Task: Open Card Customer Referral Program in Board Business Model Scalability Analysis to Workspace Digital Analytics and add a team member Softage.2@softage.net, a label Green, a checklist Strategic Planning, an attachment from your google drive, a color Green and finally, add a card description 'Conduct team training session on leadership' and a comment 'We should be willing to adapt our approach to this task as needed, based on new information or changing circumstances.'. Add a start date 'Jan 06, 1900' with a due date 'Jan 13, 1900'
Action: Mouse moved to (321, 124)
Screenshot: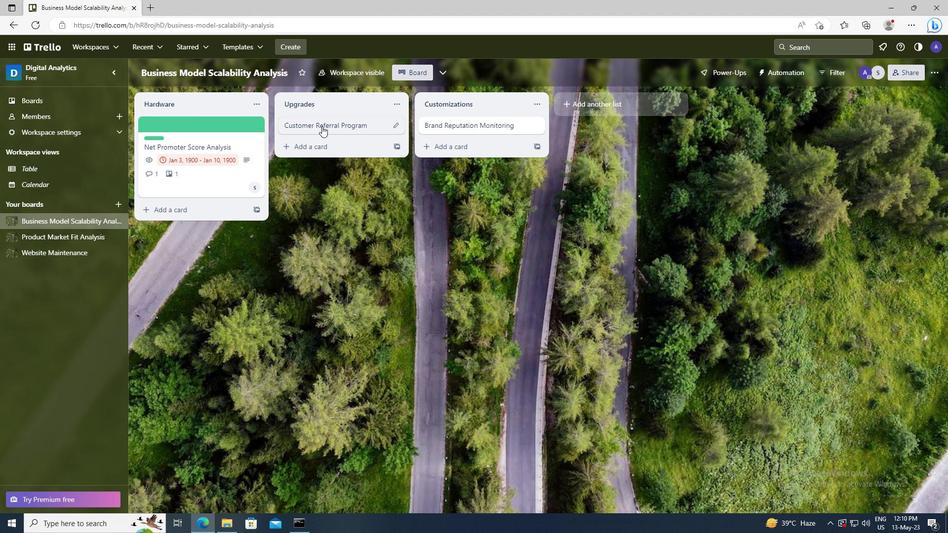 
Action: Mouse pressed left at (321, 124)
Screenshot: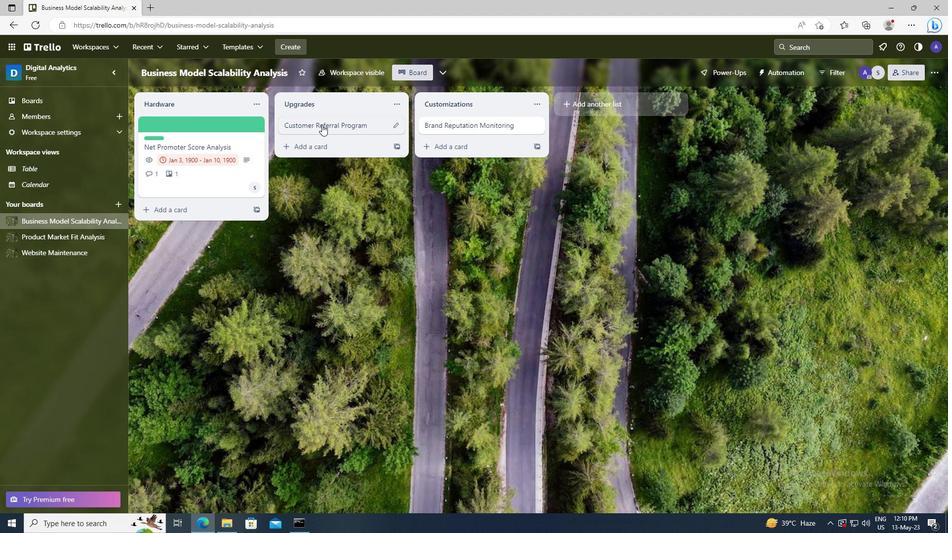
Action: Mouse moved to (578, 160)
Screenshot: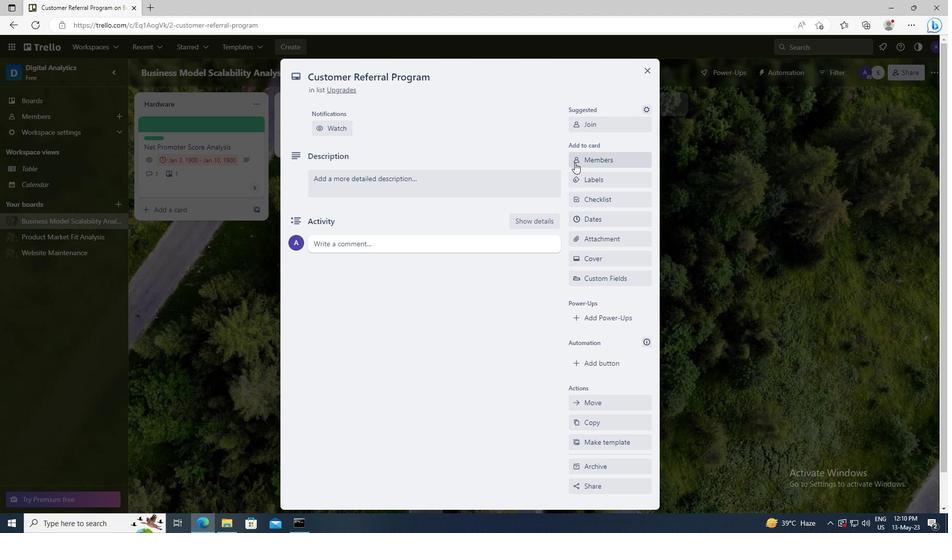 
Action: Mouse pressed left at (578, 160)
Screenshot: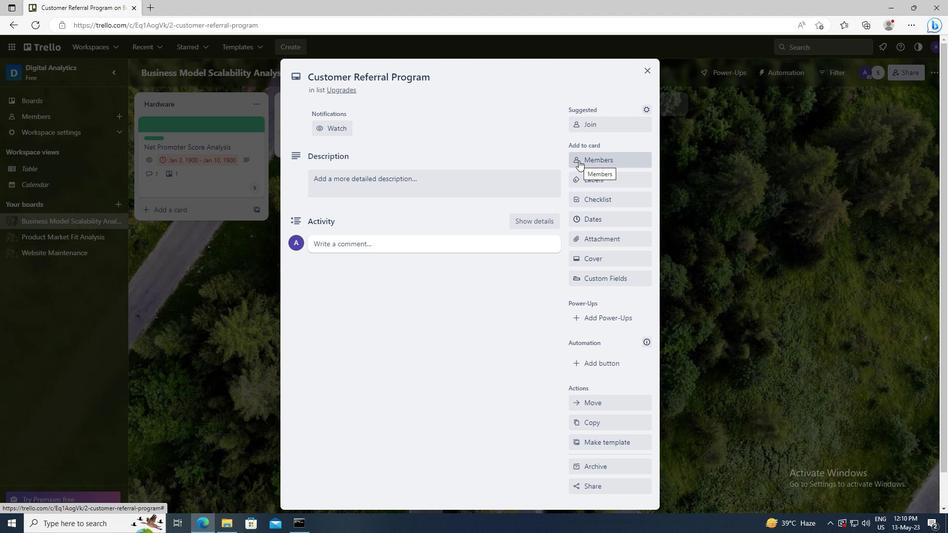 
Action: Mouse moved to (587, 209)
Screenshot: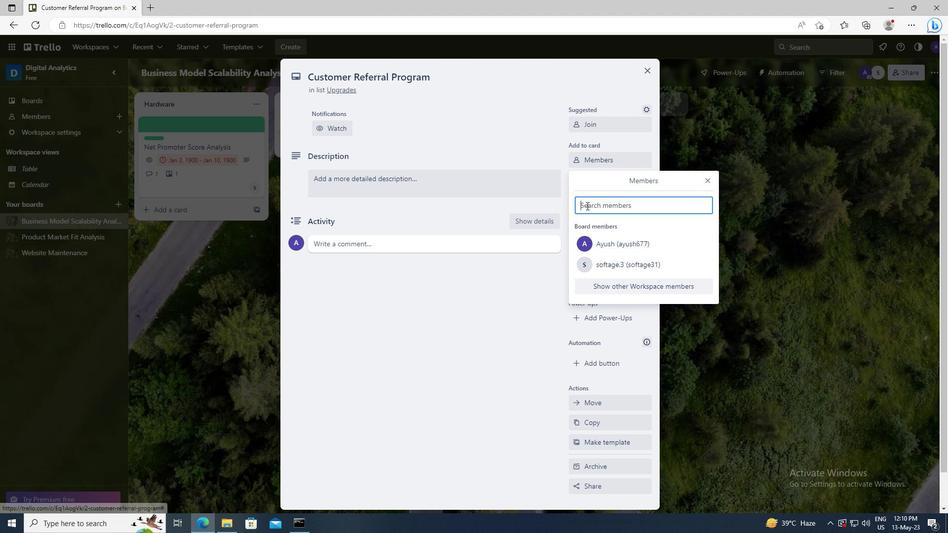 
Action: Mouse pressed left at (587, 209)
Screenshot: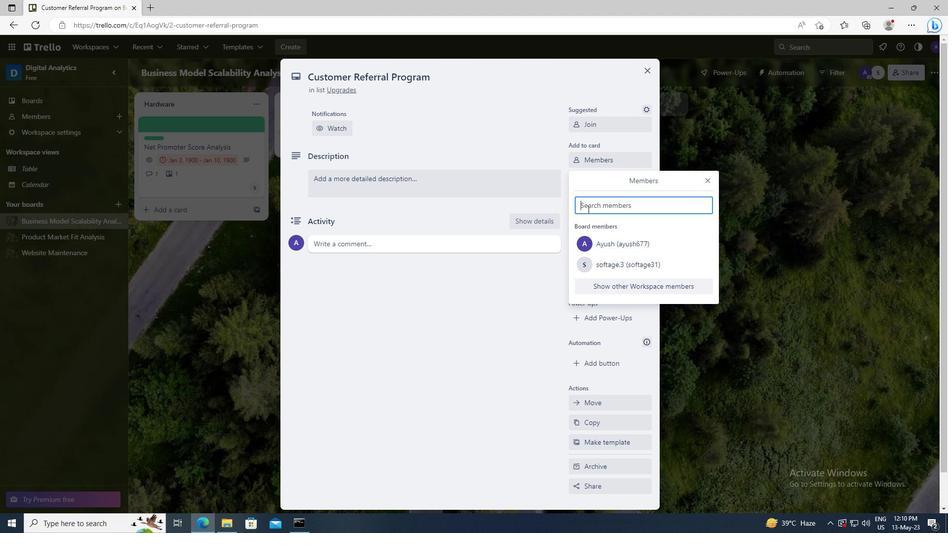 
Action: Key pressed <Key.shift>SOFTAGE.2
Screenshot: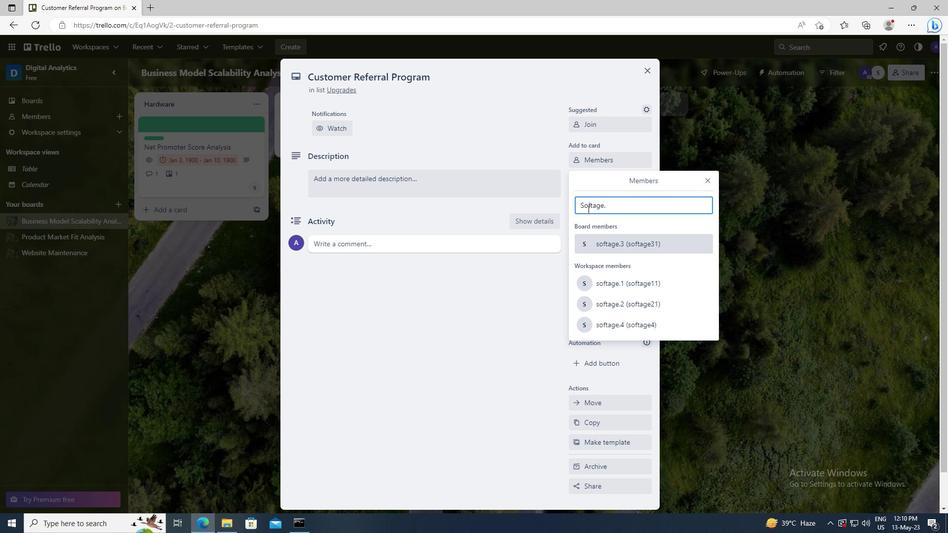 
Action: Mouse moved to (599, 301)
Screenshot: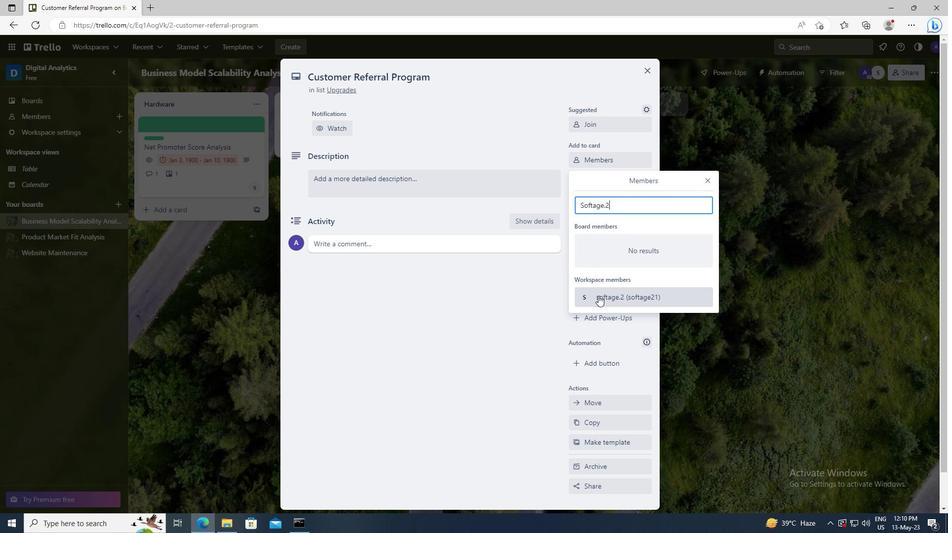 
Action: Mouse pressed left at (599, 301)
Screenshot: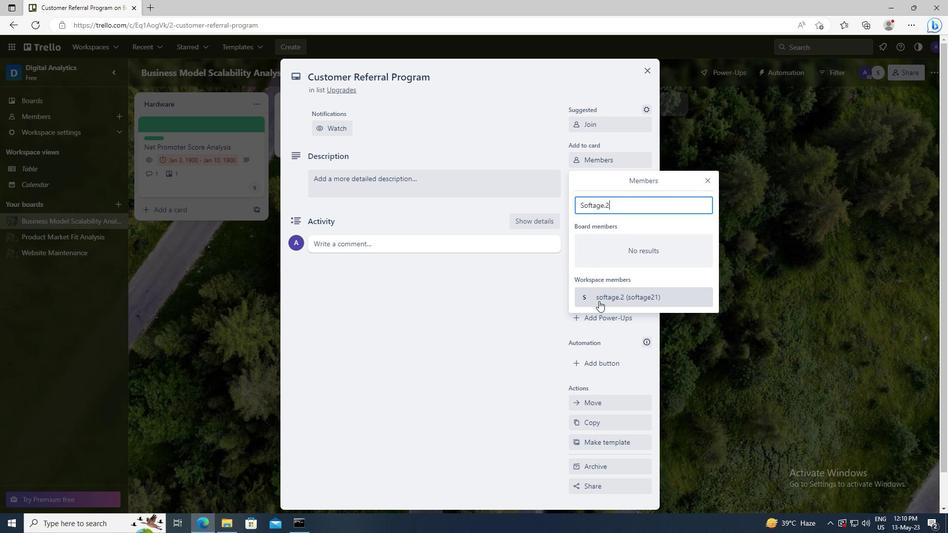 
Action: Mouse moved to (708, 180)
Screenshot: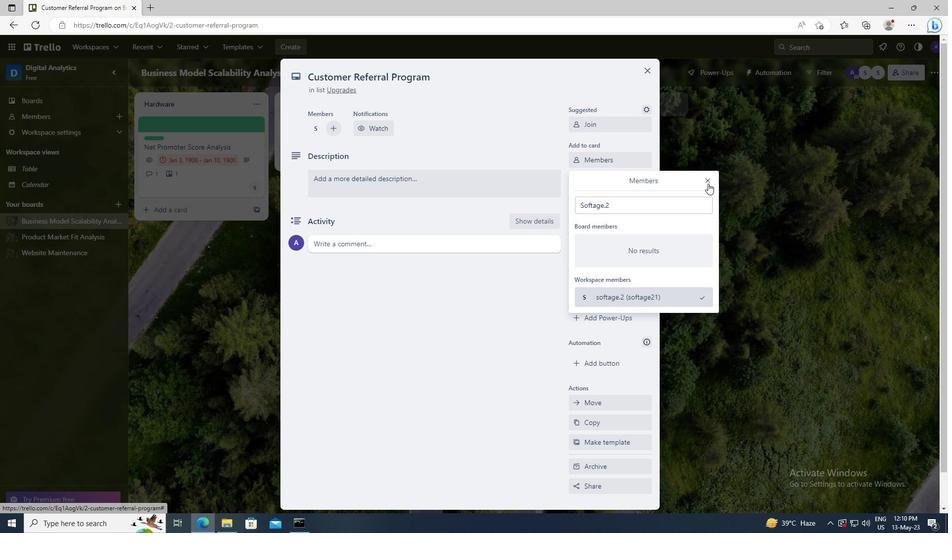 
Action: Mouse pressed left at (708, 180)
Screenshot: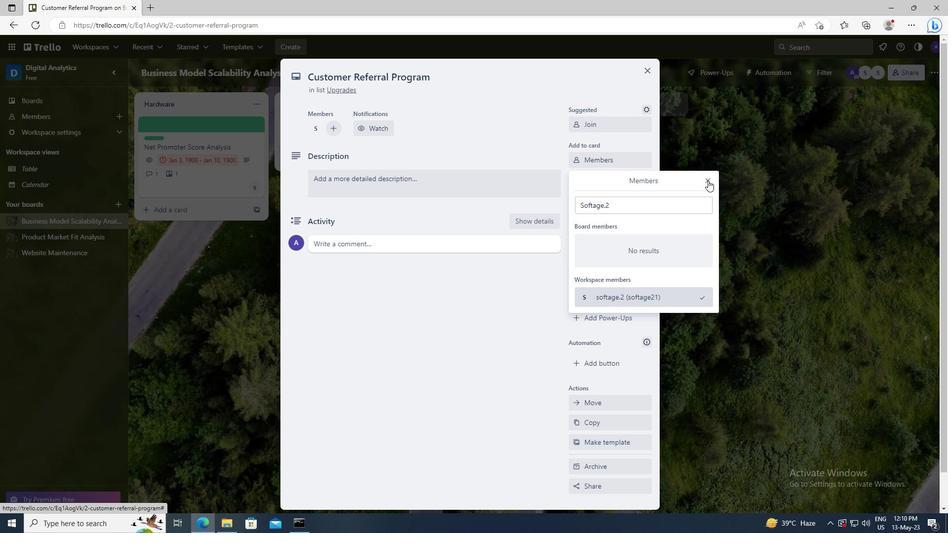 
Action: Mouse moved to (611, 180)
Screenshot: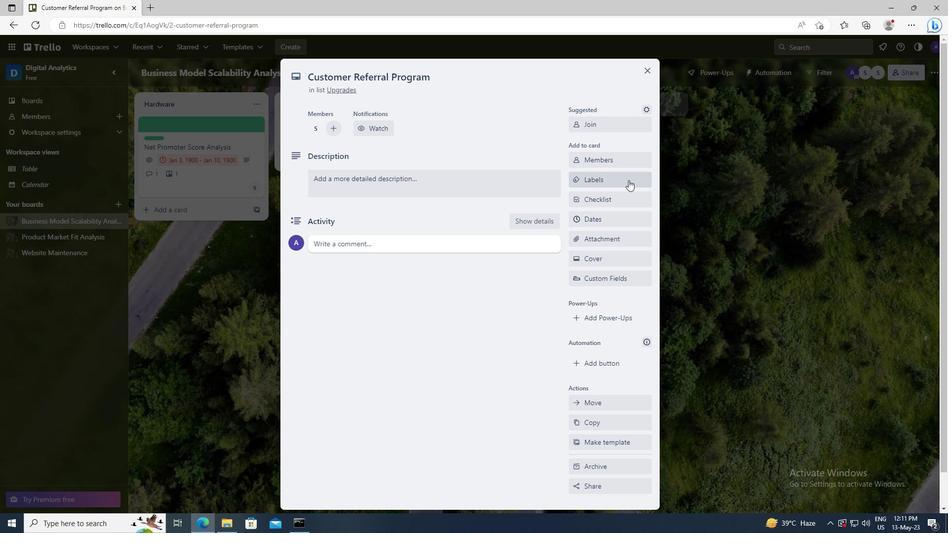 
Action: Mouse pressed left at (611, 180)
Screenshot: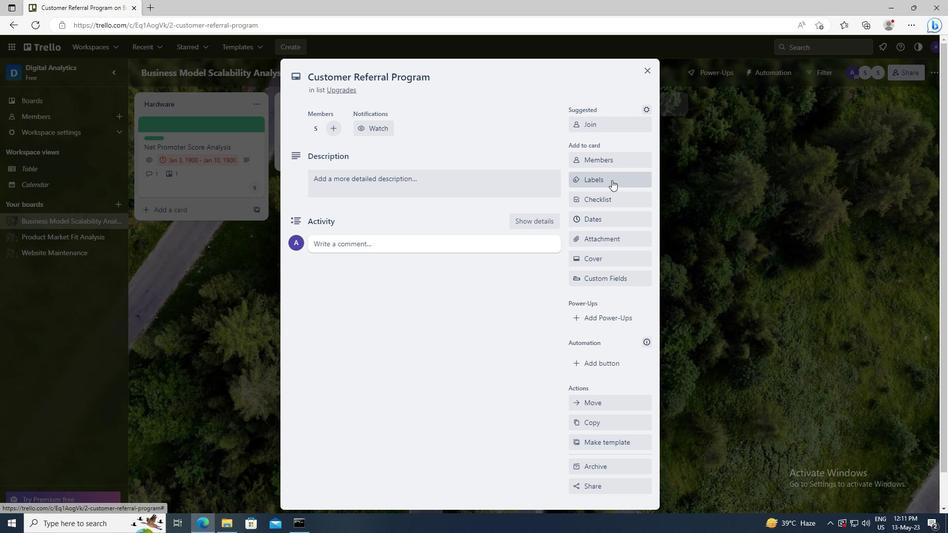 
Action: Mouse moved to (636, 373)
Screenshot: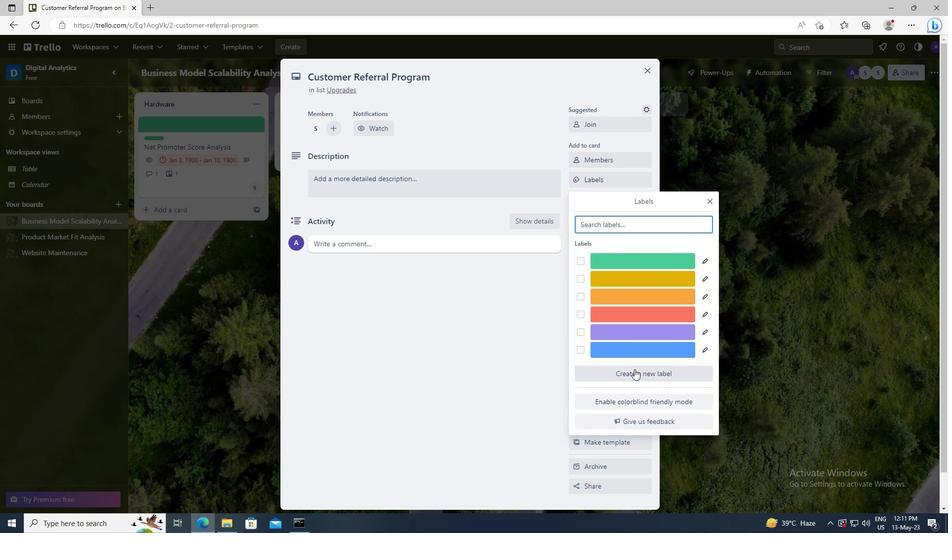 
Action: Mouse pressed left at (636, 373)
Screenshot: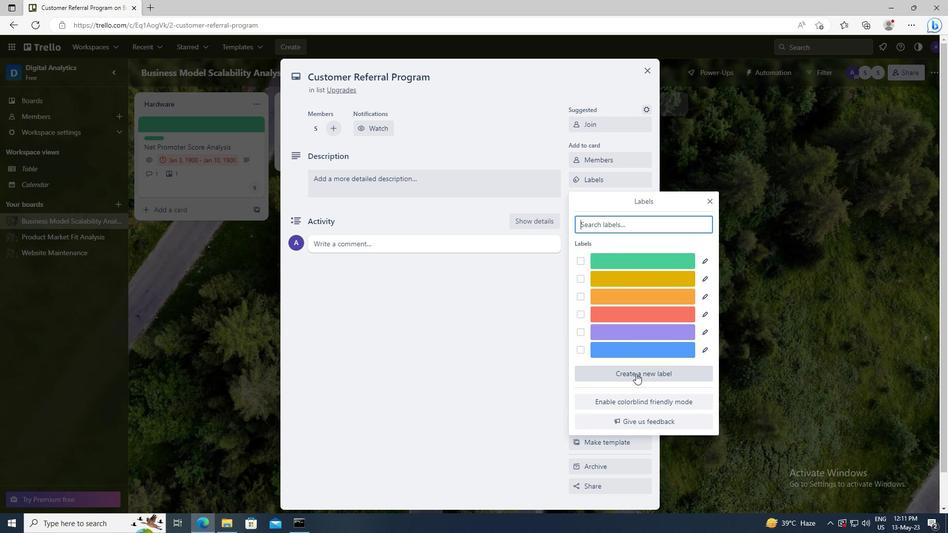 
Action: Mouse moved to (586, 341)
Screenshot: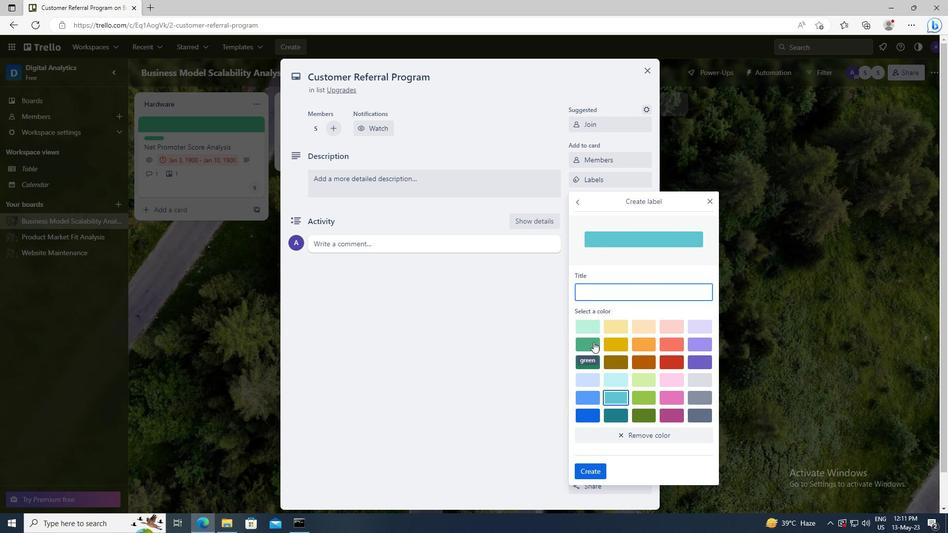 
Action: Mouse pressed left at (586, 341)
Screenshot: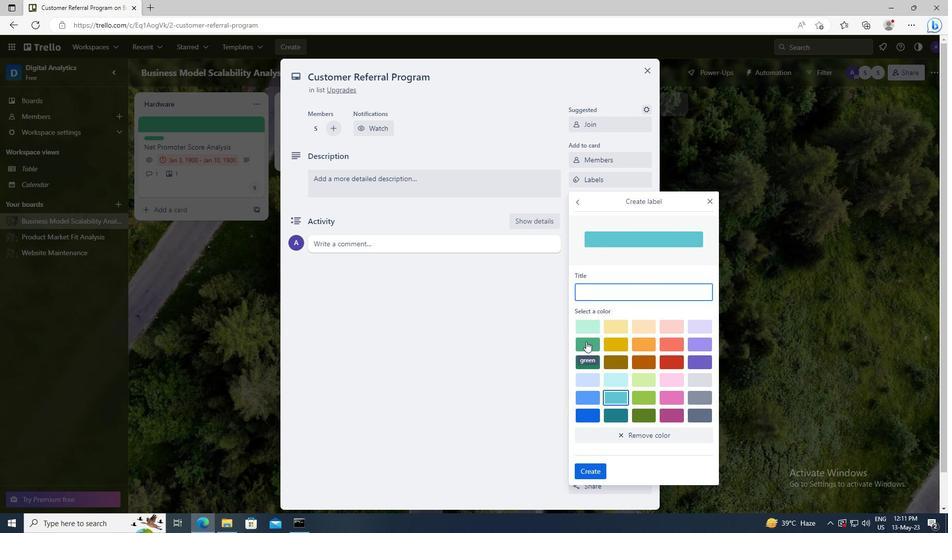 
Action: Mouse moved to (591, 469)
Screenshot: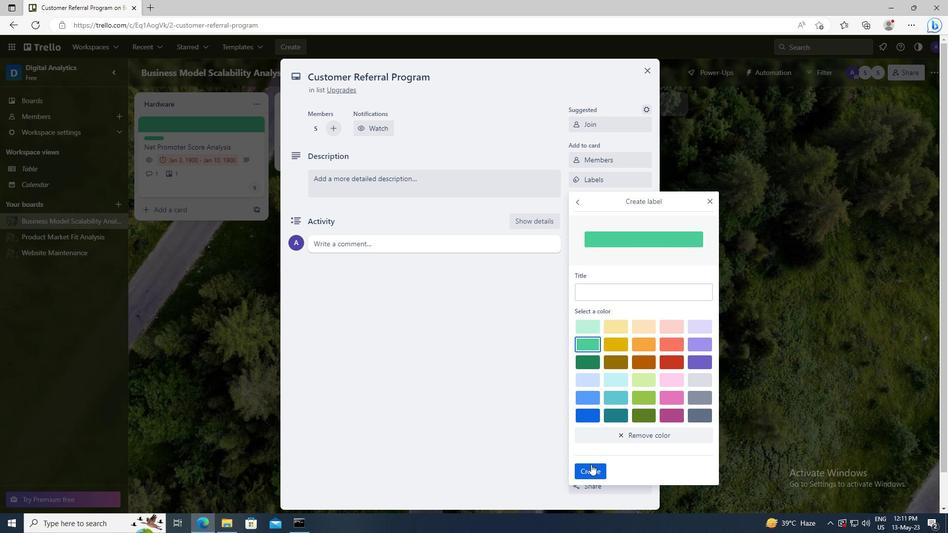 
Action: Mouse pressed left at (591, 469)
Screenshot: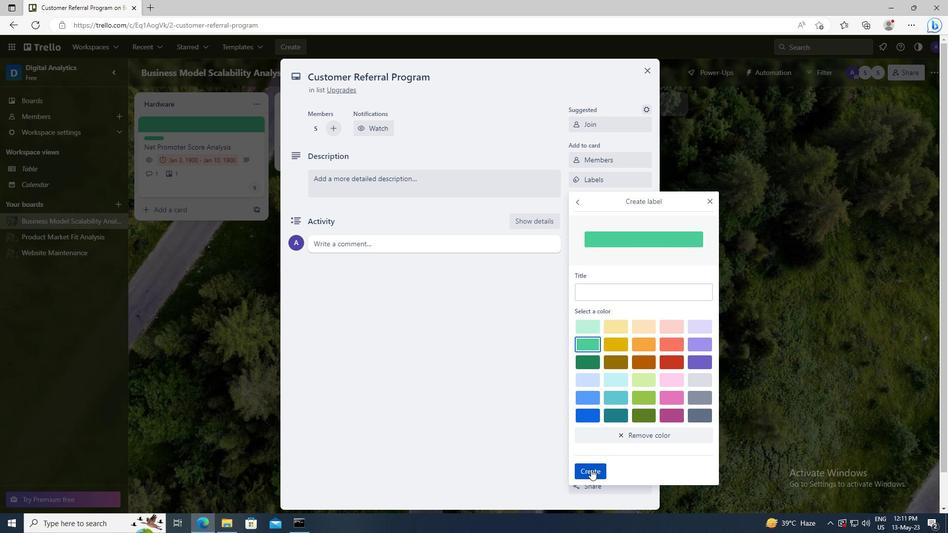 
Action: Mouse moved to (710, 201)
Screenshot: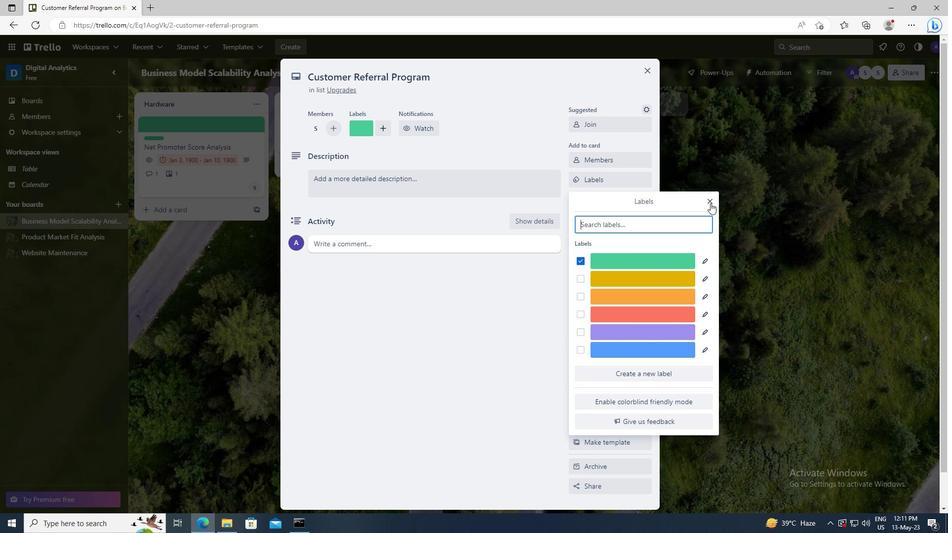 
Action: Mouse pressed left at (710, 201)
Screenshot: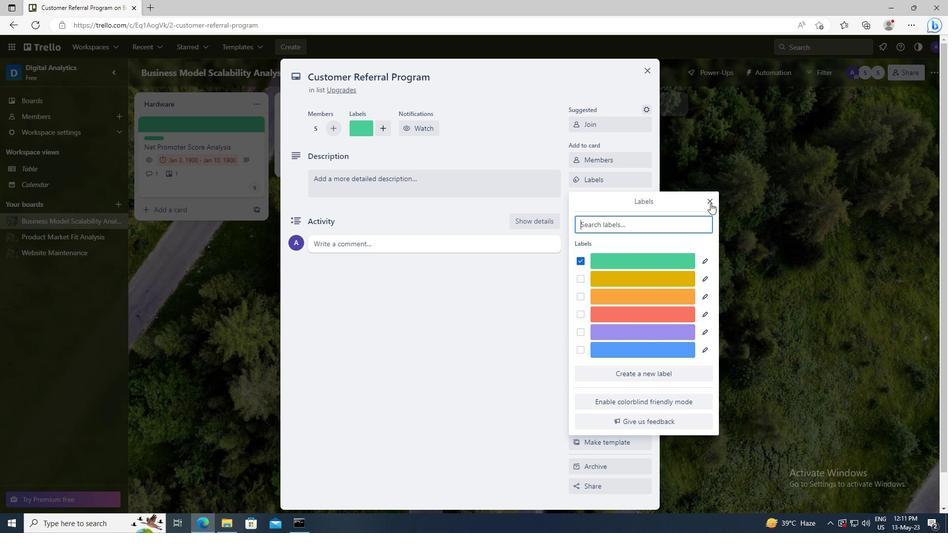 
Action: Mouse moved to (620, 201)
Screenshot: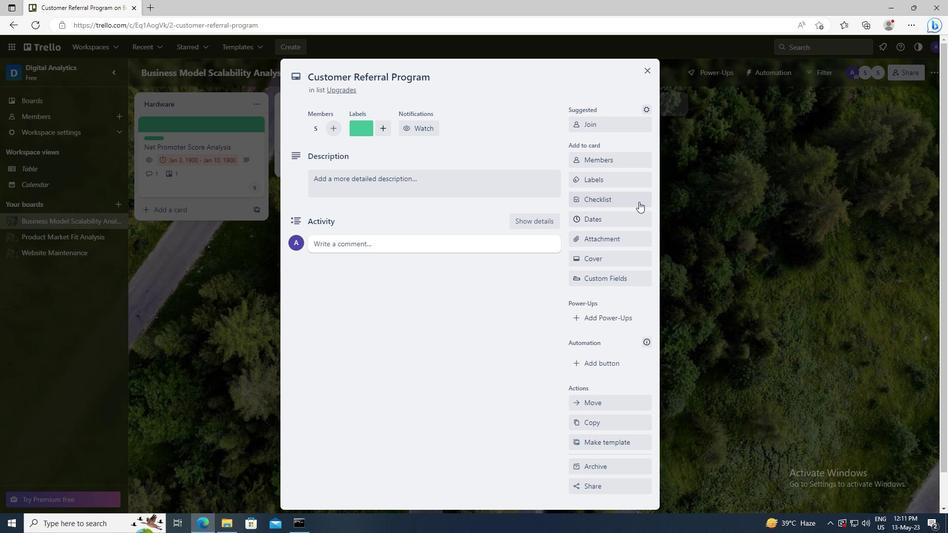 
Action: Mouse pressed left at (620, 201)
Screenshot: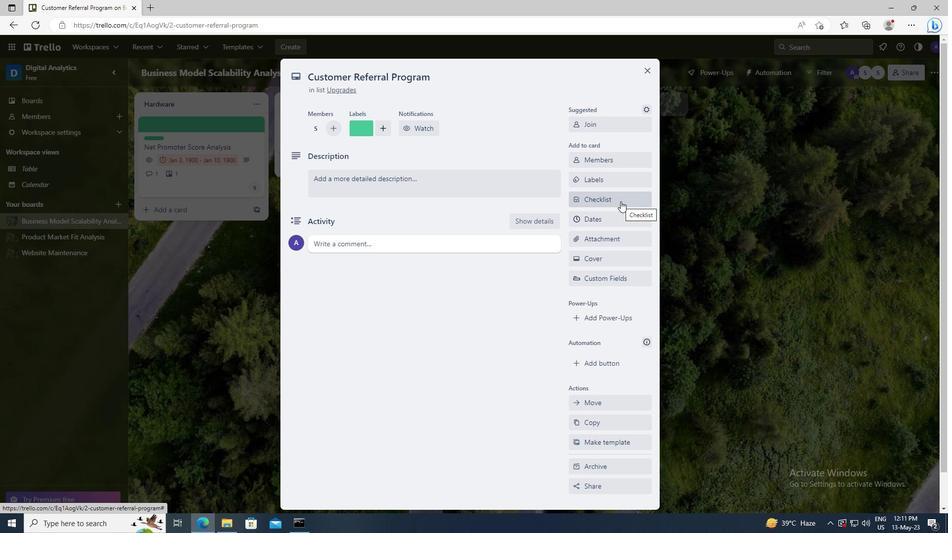 
Action: Key pressed <Key.shift>STRATEGIC<Key.space><Key.shift>PLANNING
Screenshot: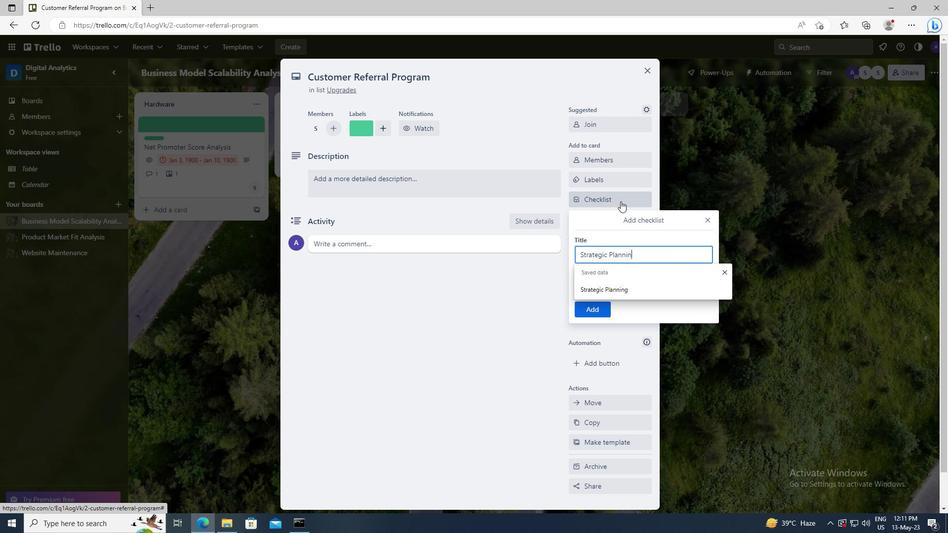 
Action: Mouse moved to (594, 311)
Screenshot: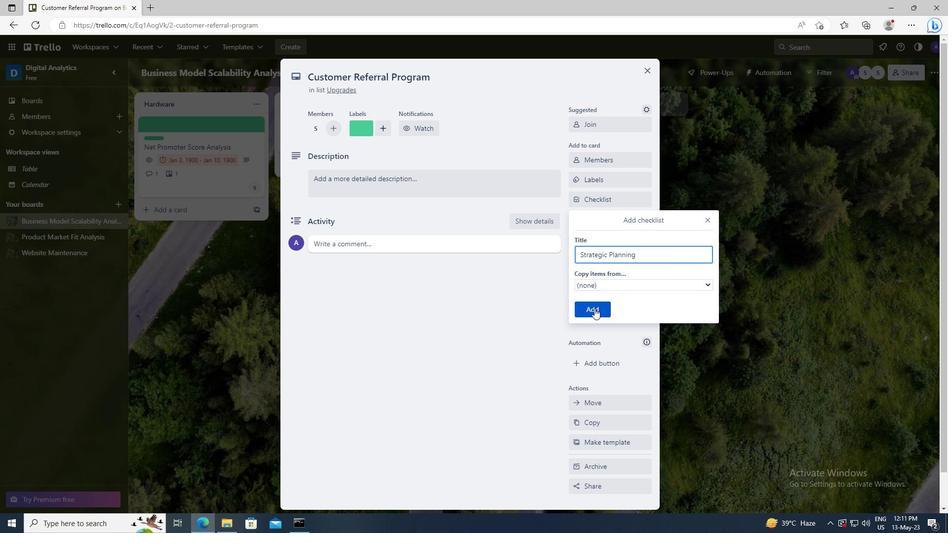 
Action: Mouse pressed left at (594, 311)
Screenshot: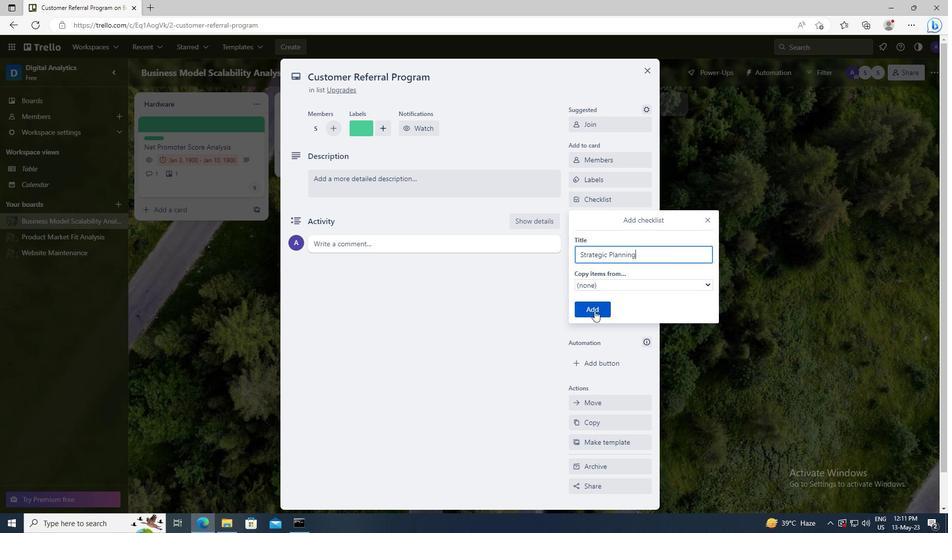 
Action: Mouse moved to (603, 242)
Screenshot: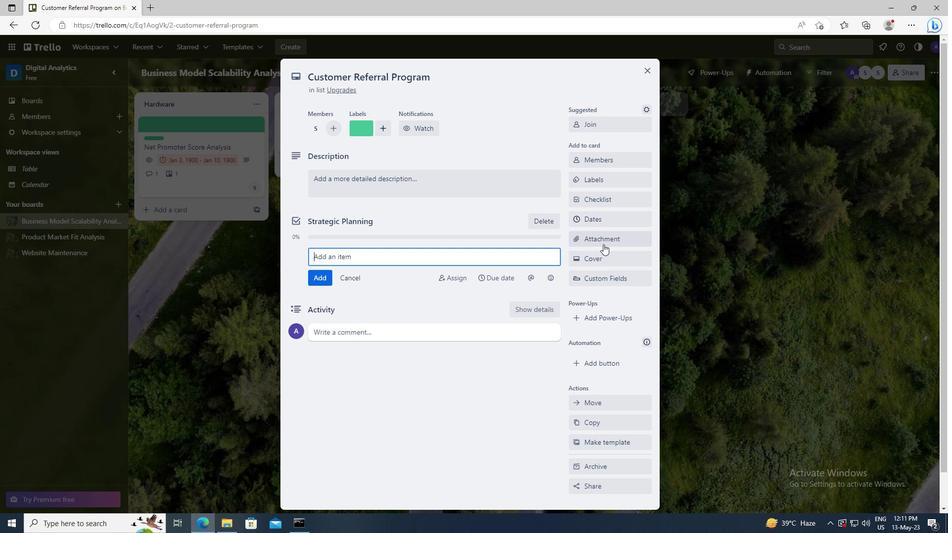 
Action: Mouse pressed left at (603, 242)
Screenshot: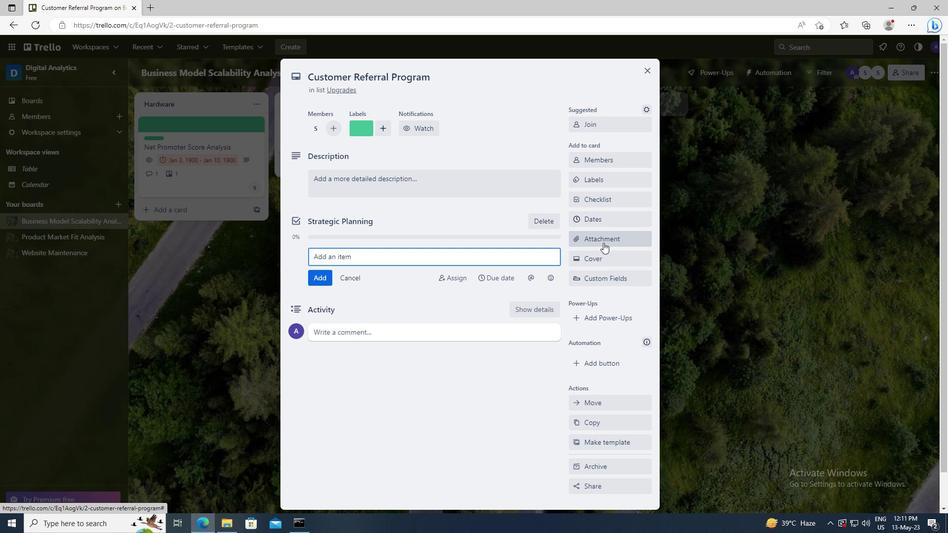 
Action: Mouse moved to (599, 312)
Screenshot: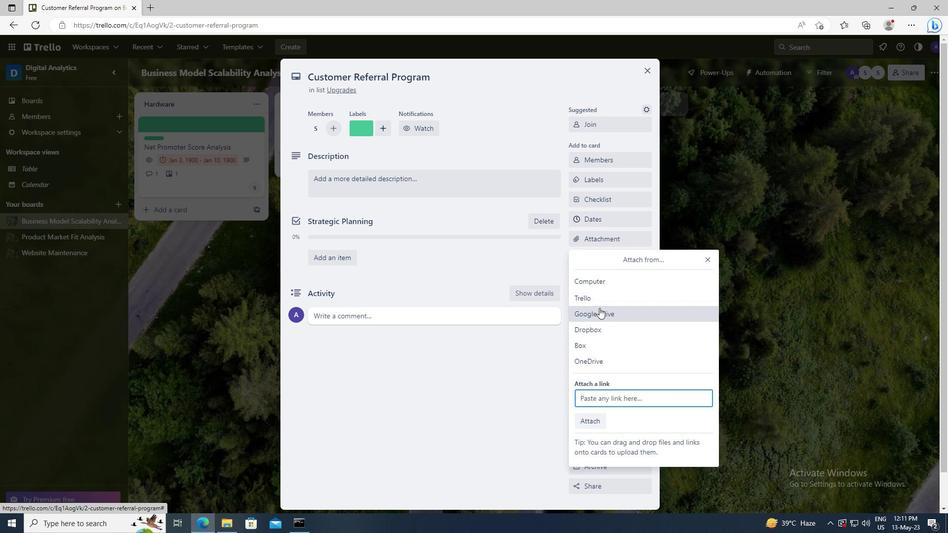 
Action: Mouse pressed left at (599, 312)
Screenshot: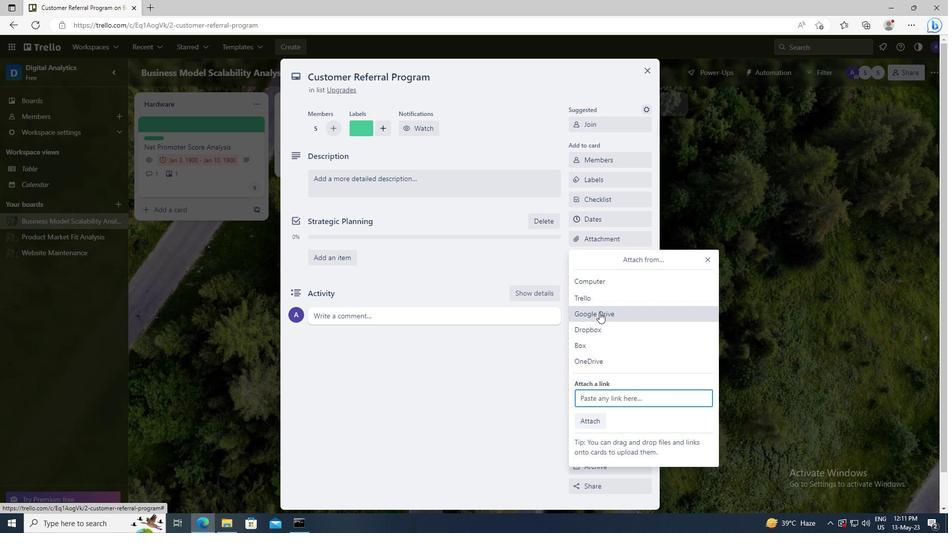 
Action: Mouse moved to (266, 271)
Screenshot: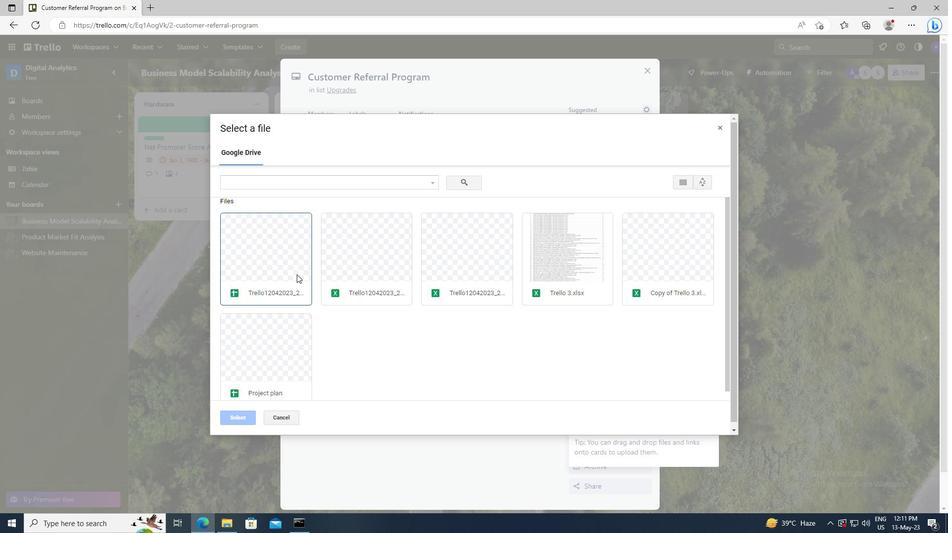 
Action: Mouse pressed left at (266, 271)
Screenshot: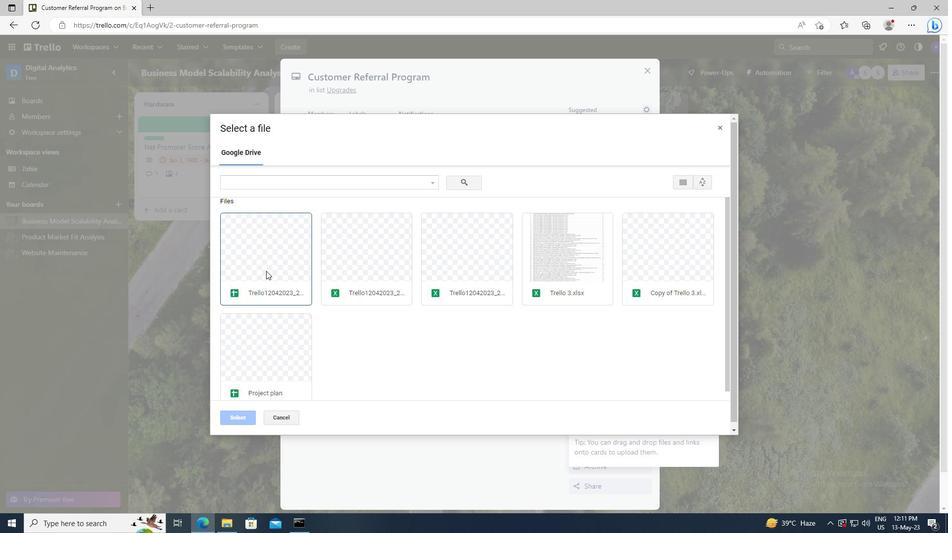 
Action: Mouse moved to (249, 421)
Screenshot: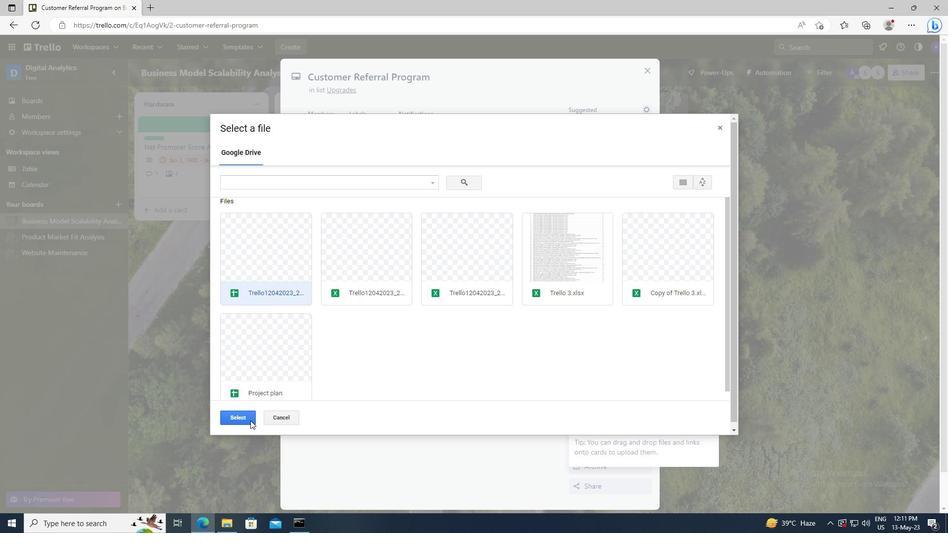 
Action: Mouse pressed left at (249, 421)
Screenshot: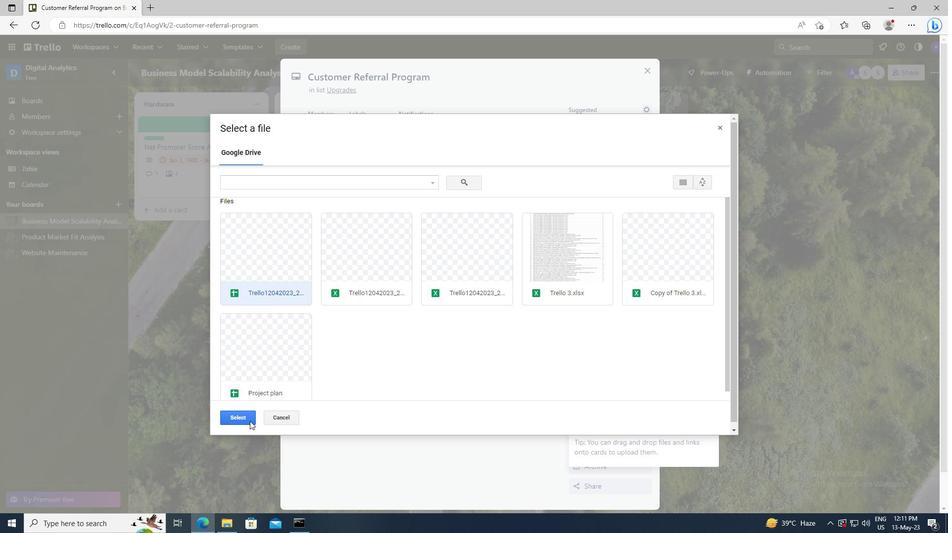 
Action: Mouse moved to (601, 262)
Screenshot: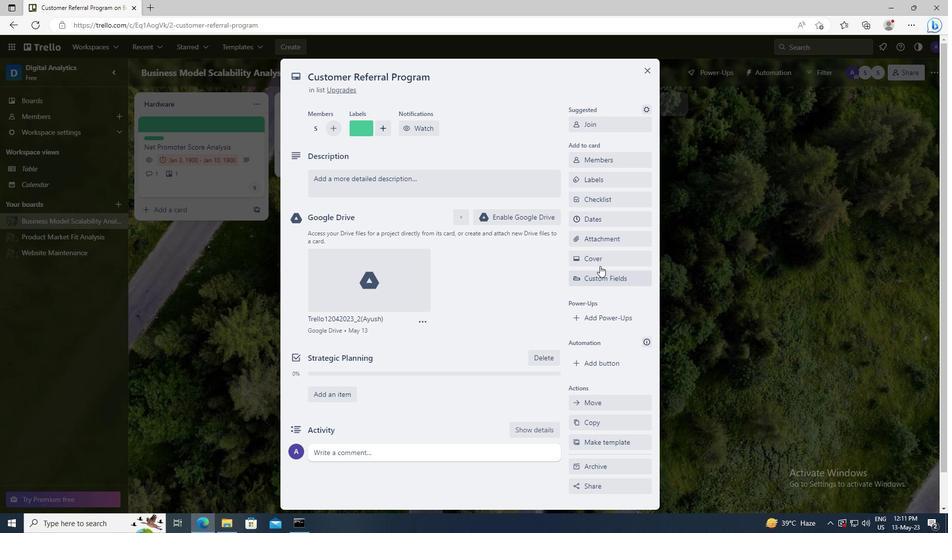
Action: Mouse pressed left at (601, 262)
Screenshot: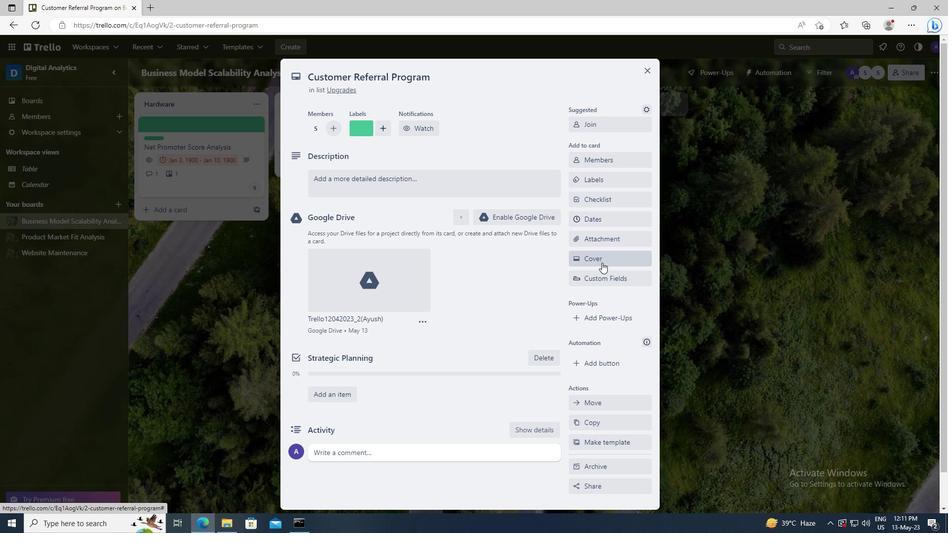 
Action: Mouse moved to (588, 314)
Screenshot: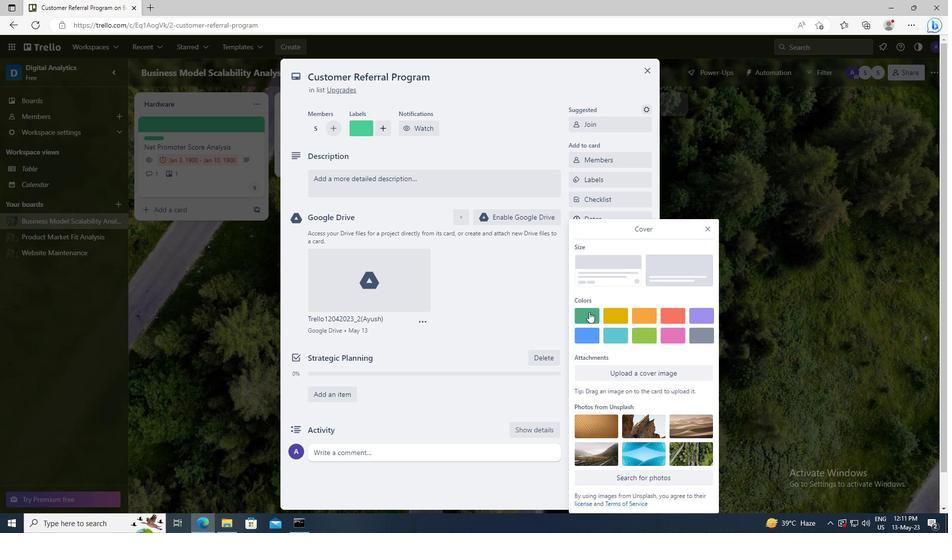 
Action: Mouse pressed left at (588, 314)
Screenshot: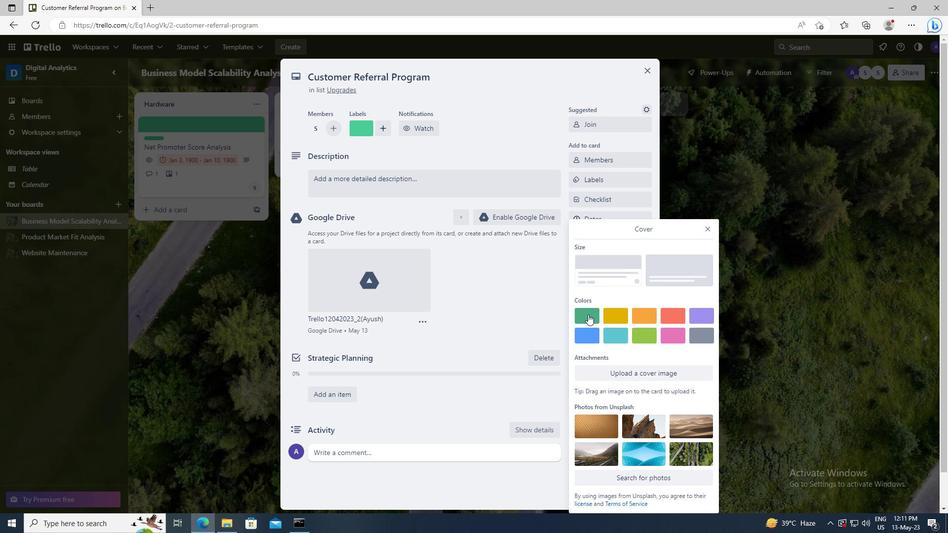 
Action: Mouse moved to (707, 210)
Screenshot: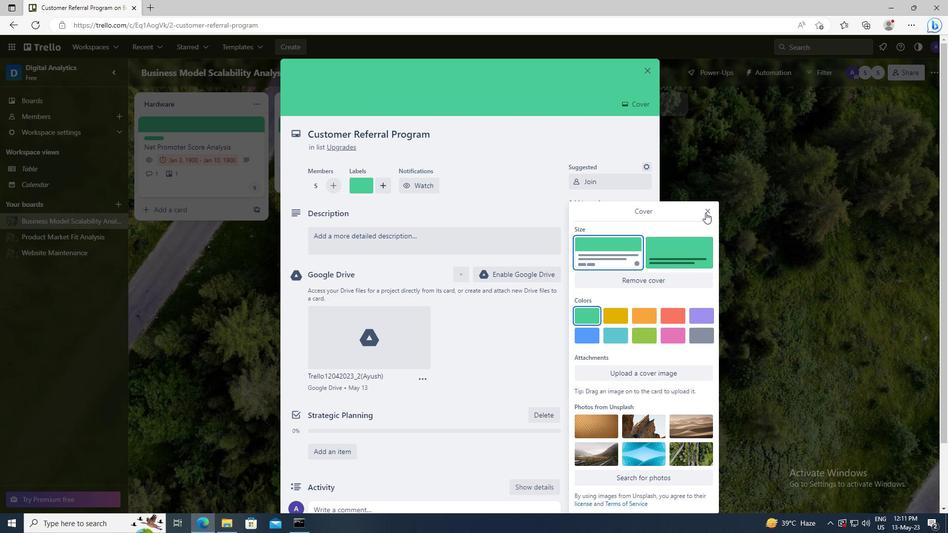 
Action: Mouse pressed left at (707, 210)
Screenshot: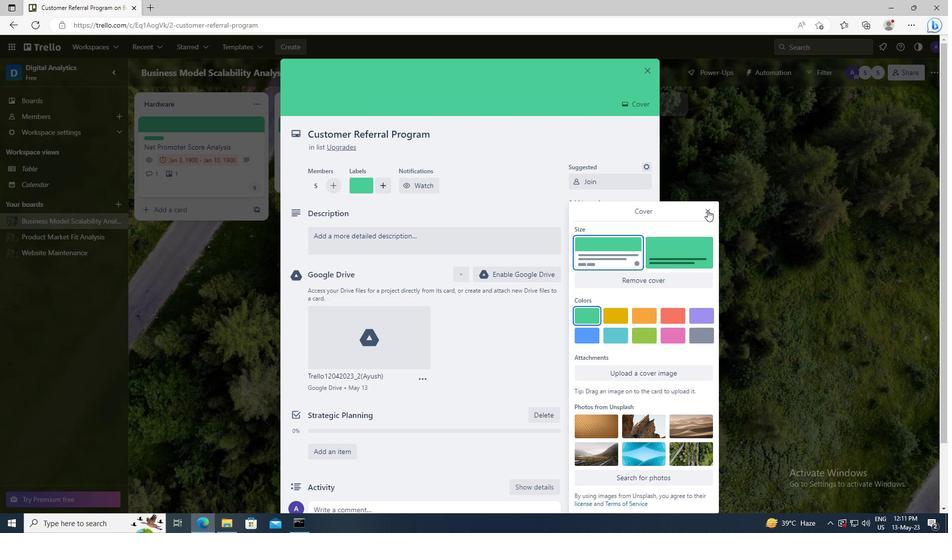 
Action: Mouse moved to (444, 240)
Screenshot: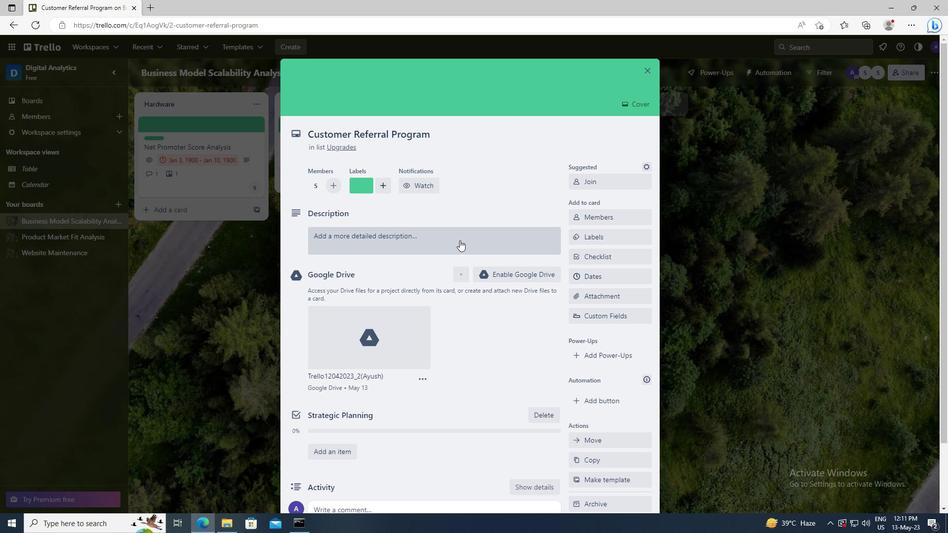 
Action: Mouse pressed left at (444, 240)
Screenshot: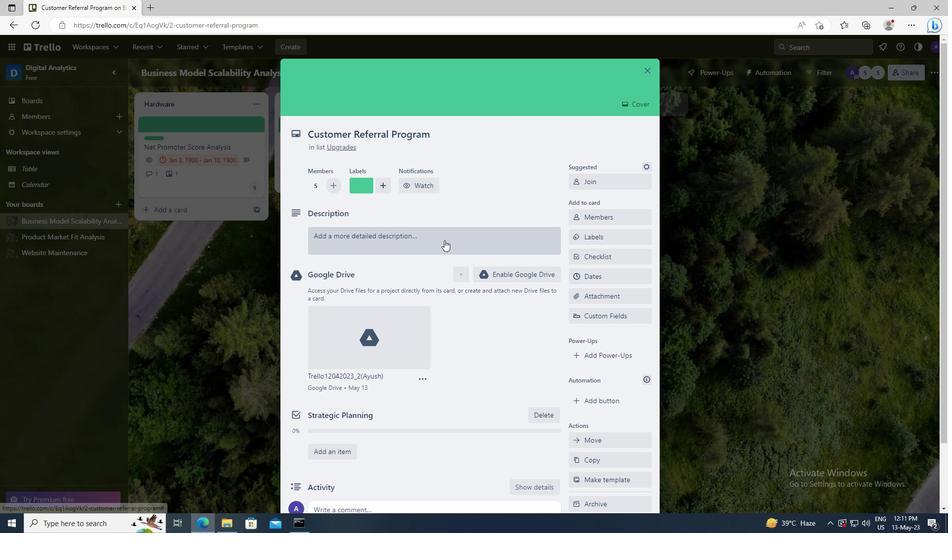 
Action: Key pressed <Key.shift>CONDUCT<Key.space>TEAM<Key.space>TRAINING<Key.space>SESSION<Key.space>ON<Key.space>LEADERSHIP
Screenshot: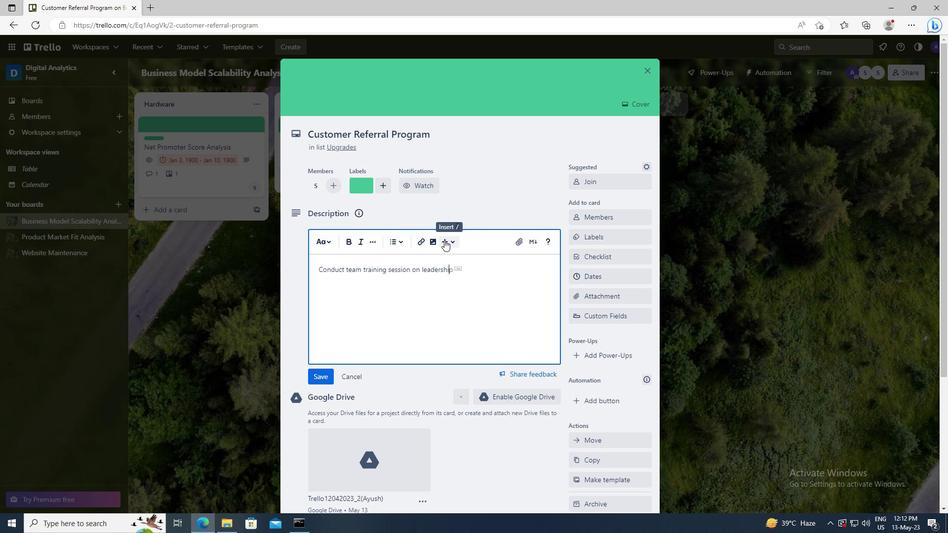 
Action: Mouse scrolled (444, 240) with delta (0, 0)
Screenshot: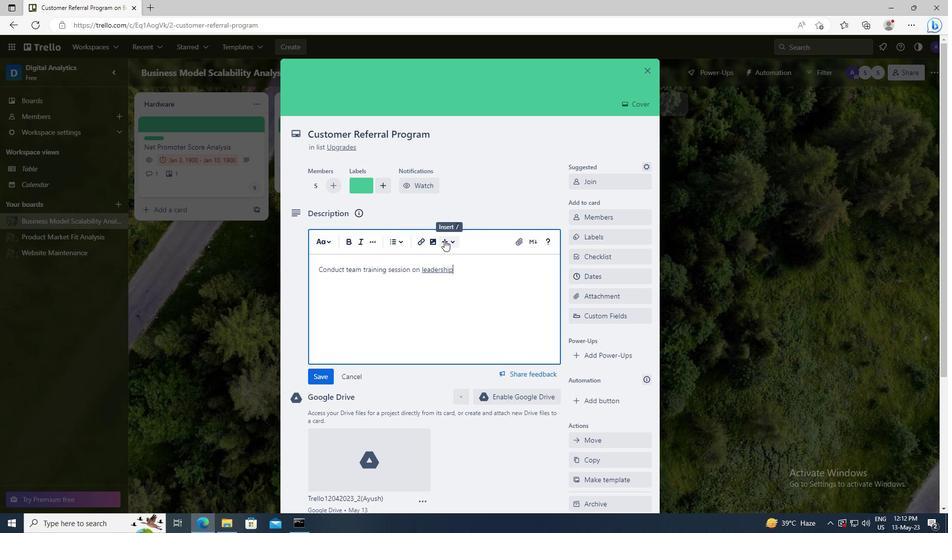 
Action: Mouse moved to (325, 304)
Screenshot: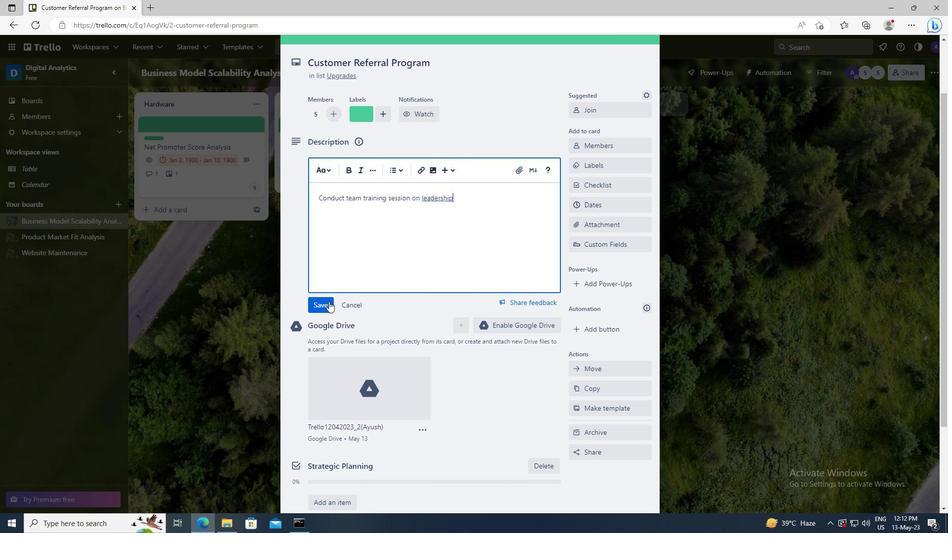 
Action: Mouse pressed left at (325, 304)
Screenshot: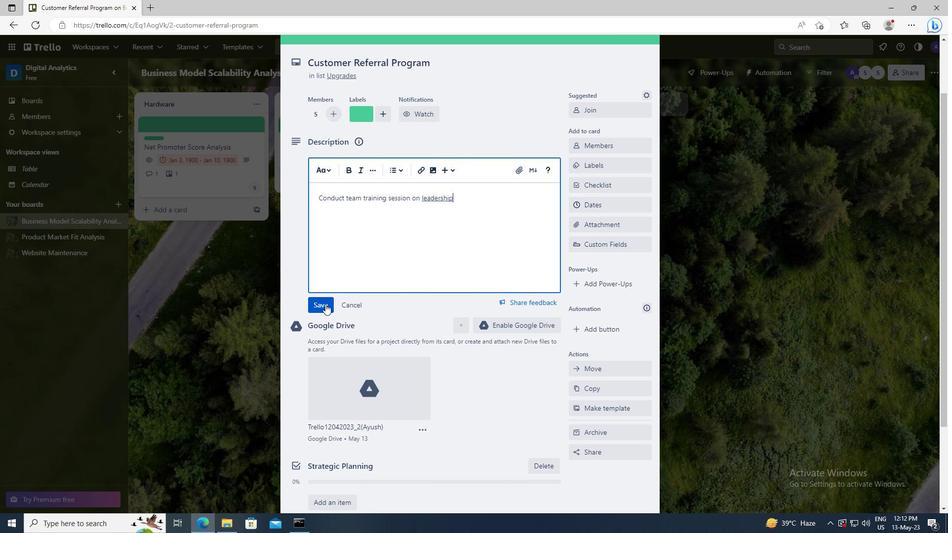 
Action: Mouse scrolled (325, 303) with delta (0, 0)
Screenshot: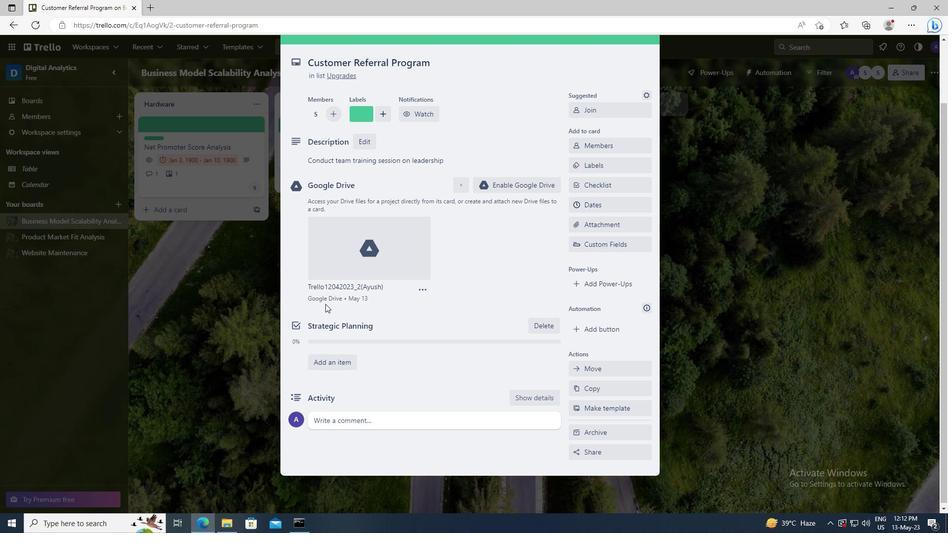 
Action: Mouse scrolled (325, 303) with delta (0, 0)
Screenshot: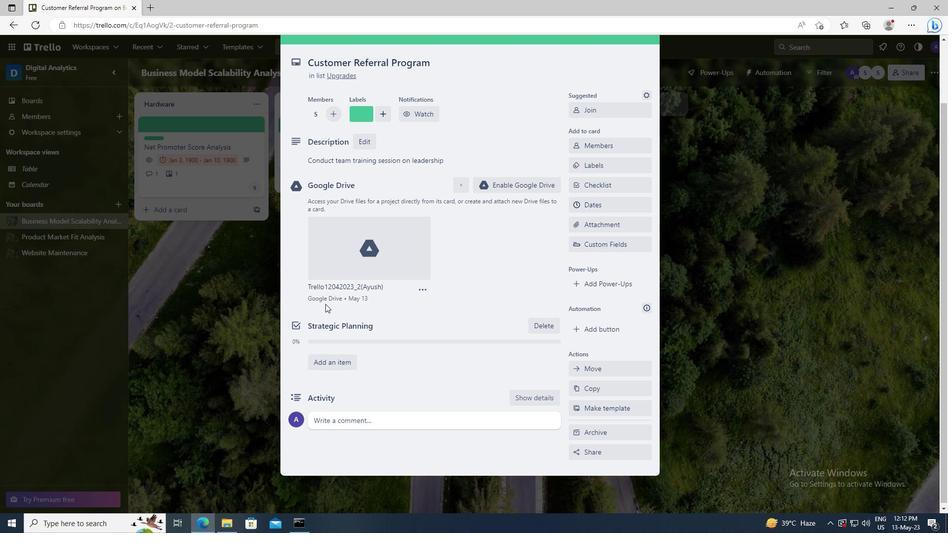 
Action: Mouse moved to (332, 417)
Screenshot: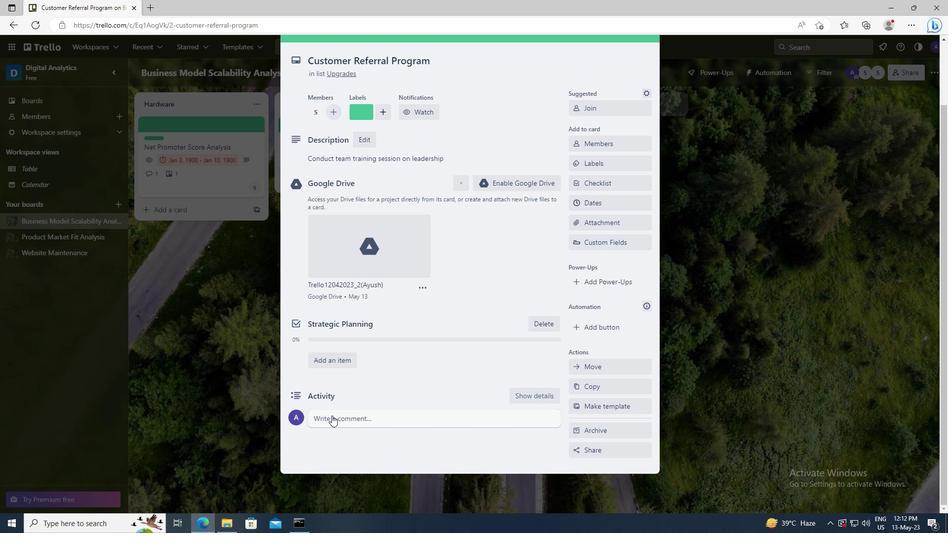 
Action: Mouse pressed left at (332, 417)
Screenshot: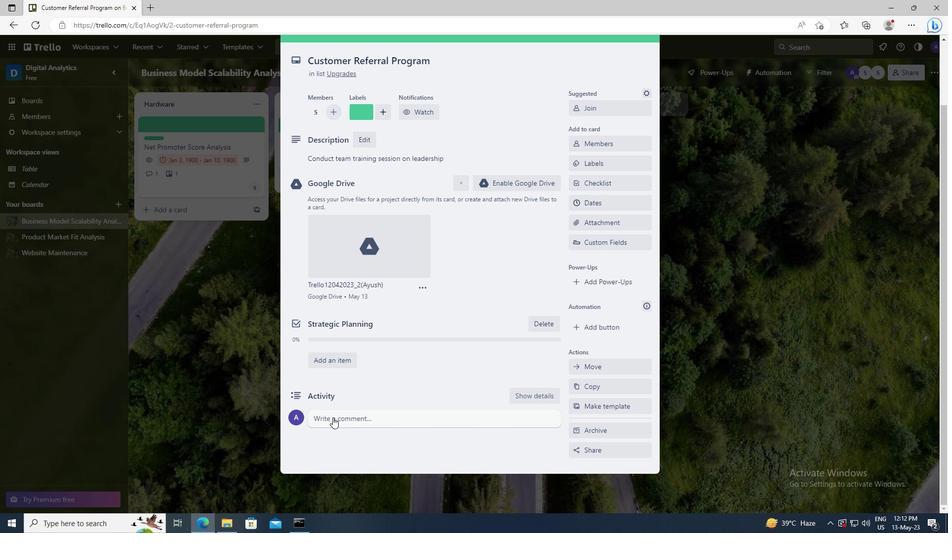 
Action: Key pressed <Key.shift>WE<Key.space>SHOULD<Key.space>BE<Key.space>WILLING<Key.space>TO<Key.space>ADAPT<Key.space>OUR<Key.space>APPROACH<Key.space>TO<Key.space>THIS<Key.space>TASK<Key.space>AS<Key.space>NEEDED,<Key.space>BASED<Key.space>ON<Key.space>NEW<Key.space>INFORMATION<Key.space>OR<Key.space>CHANGING<Key.space>CIRCUMSTANCES.
Screenshot: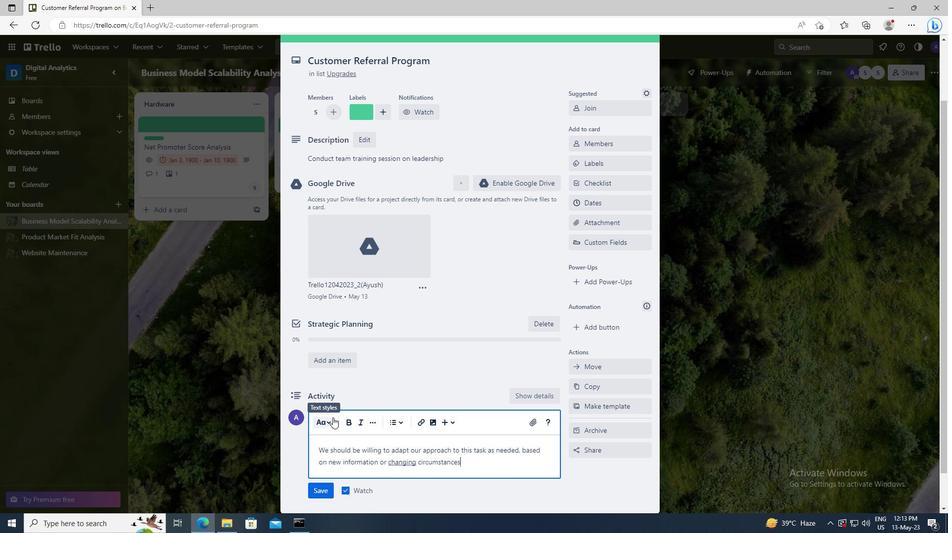 
Action: Mouse moved to (326, 489)
Screenshot: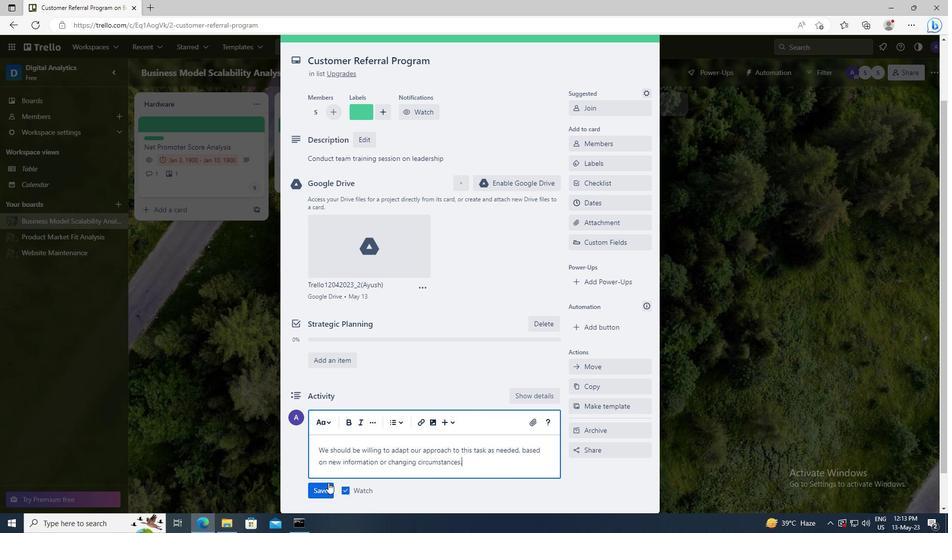 
Action: Mouse pressed left at (326, 489)
Screenshot: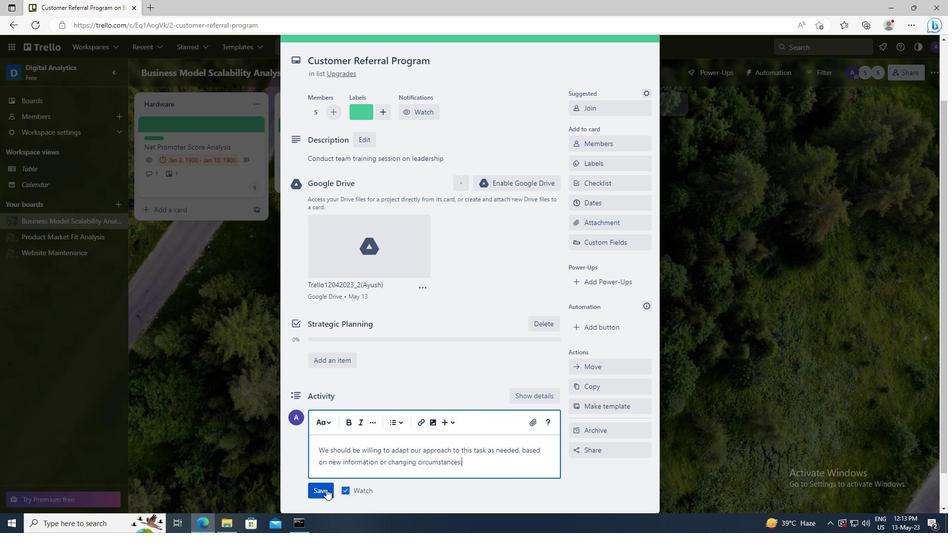 
Action: Mouse moved to (601, 200)
Screenshot: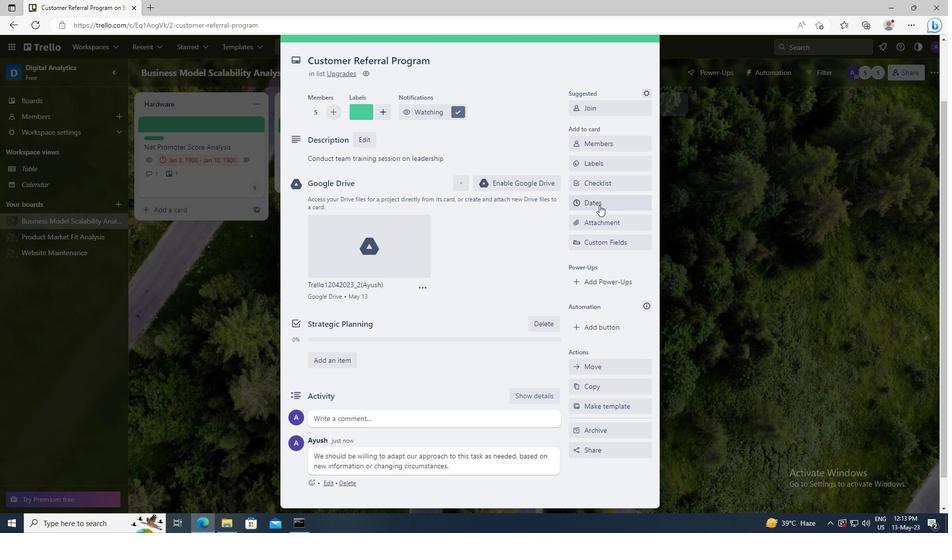 
Action: Mouse pressed left at (601, 200)
Screenshot: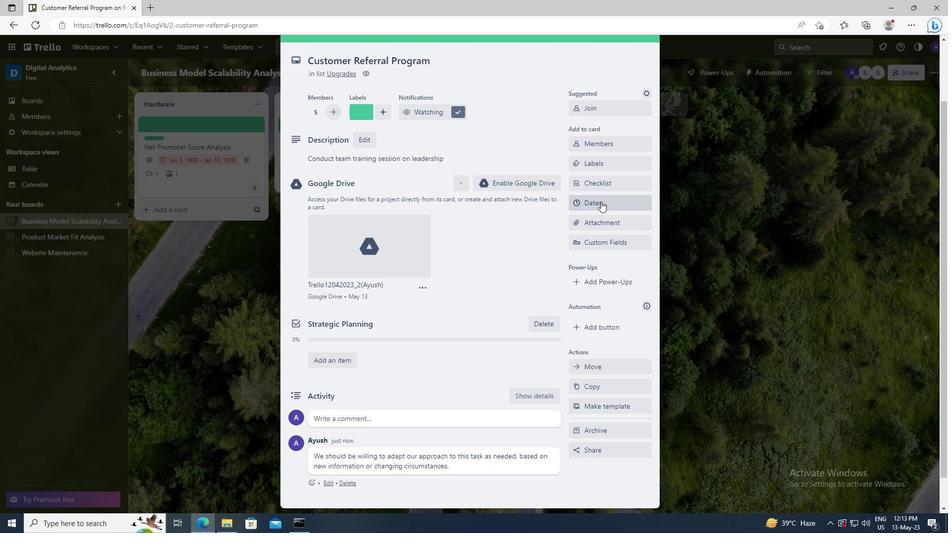 
Action: Mouse moved to (578, 251)
Screenshot: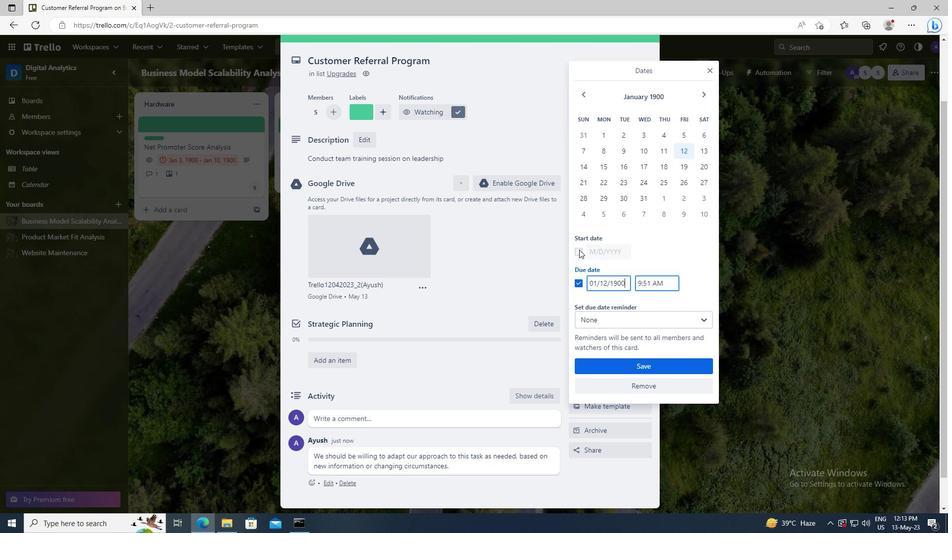
Action: Mouse pressed left at (578, 251)
Screenshot: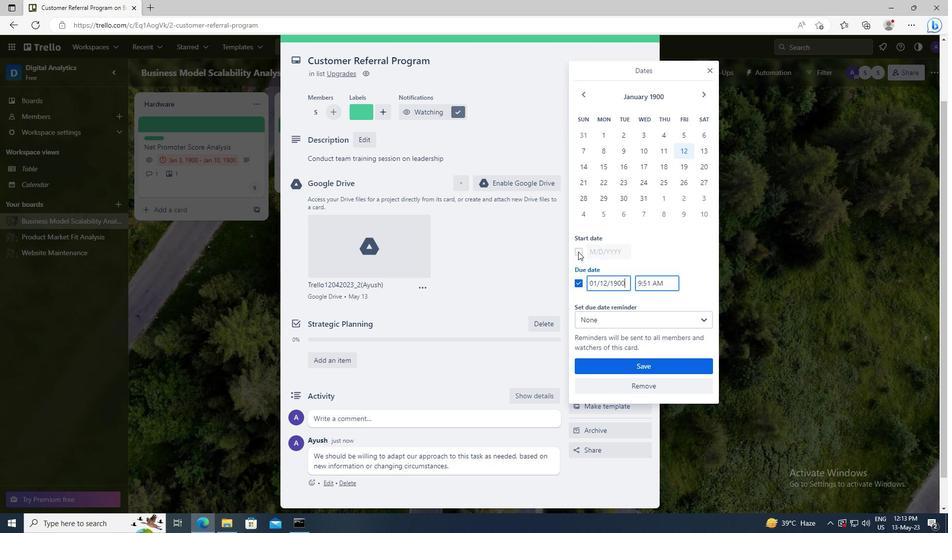 
Action: Mouse moved to (626, 251)
Screenshot: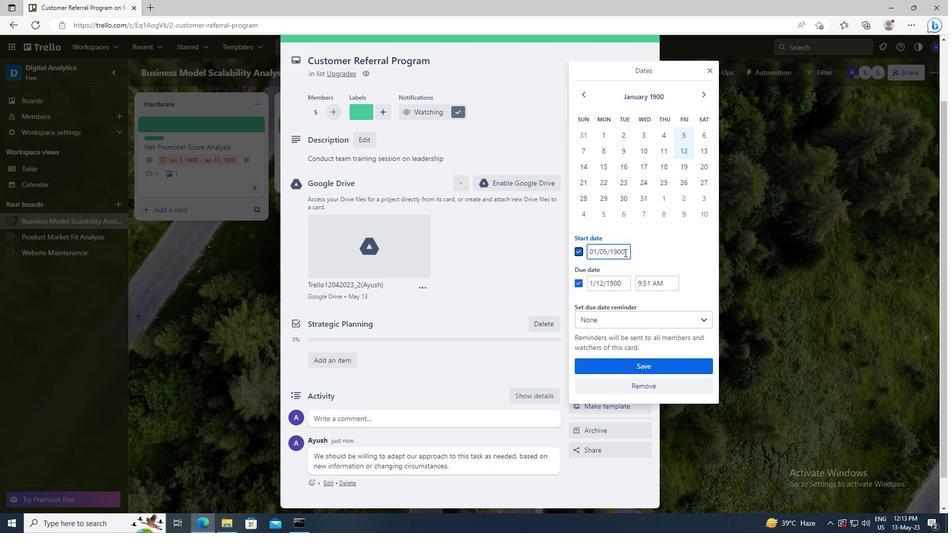 
Action: Mouse pressed left at (626, 251)
Screenshot: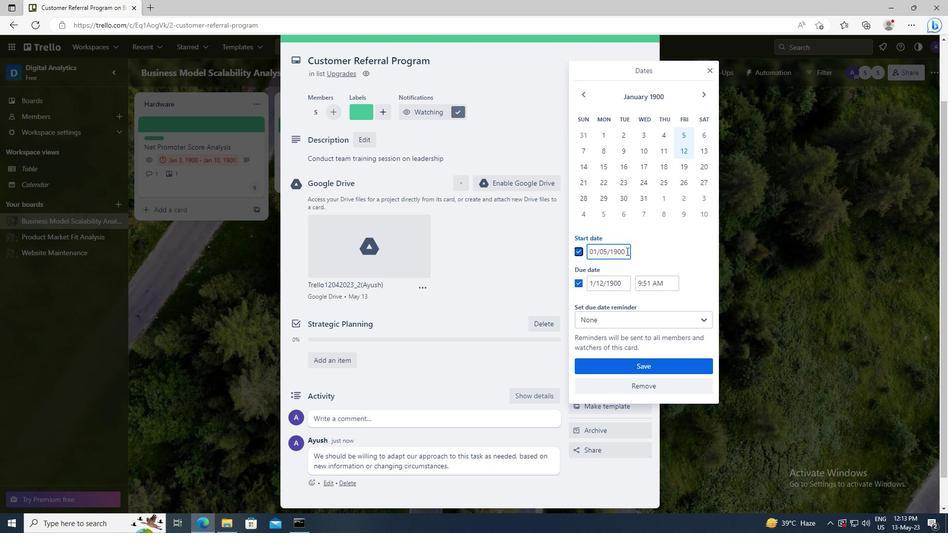 
Action: Key pressed <Key.left><Key.left><Key.left><Key.left><Key.left><Key.backspace>6
Screenshot: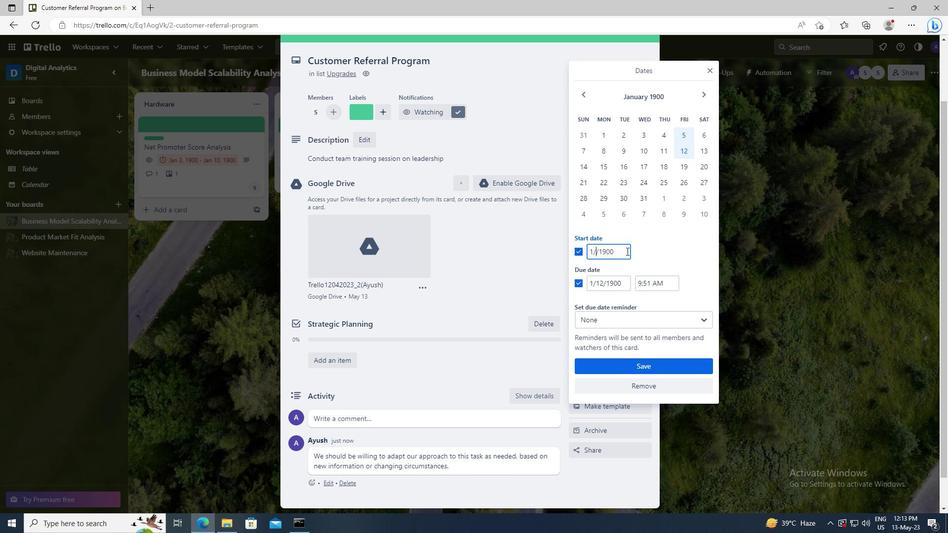 
Action: Mouse moved to (623, 281)
Screenshot: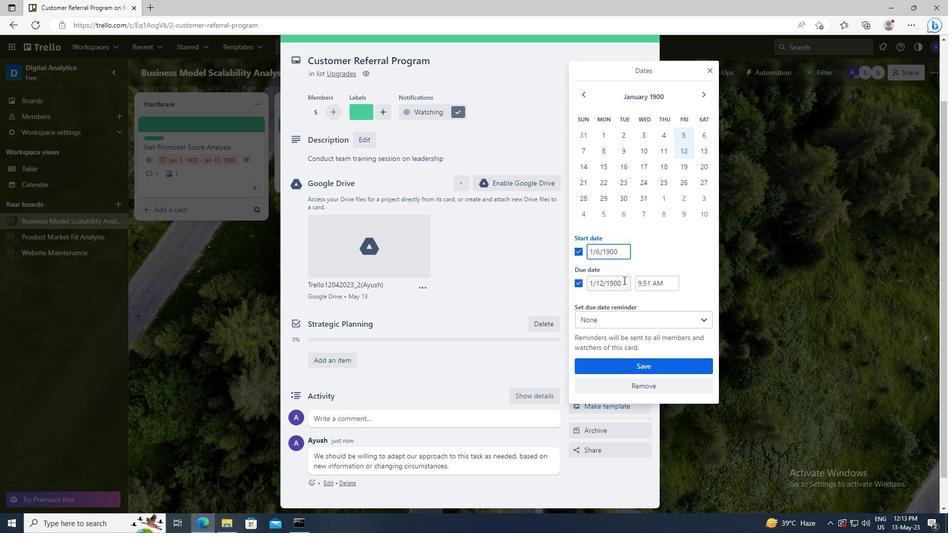 
Action: Mouse pressed left at (623, 281)
Screenshot: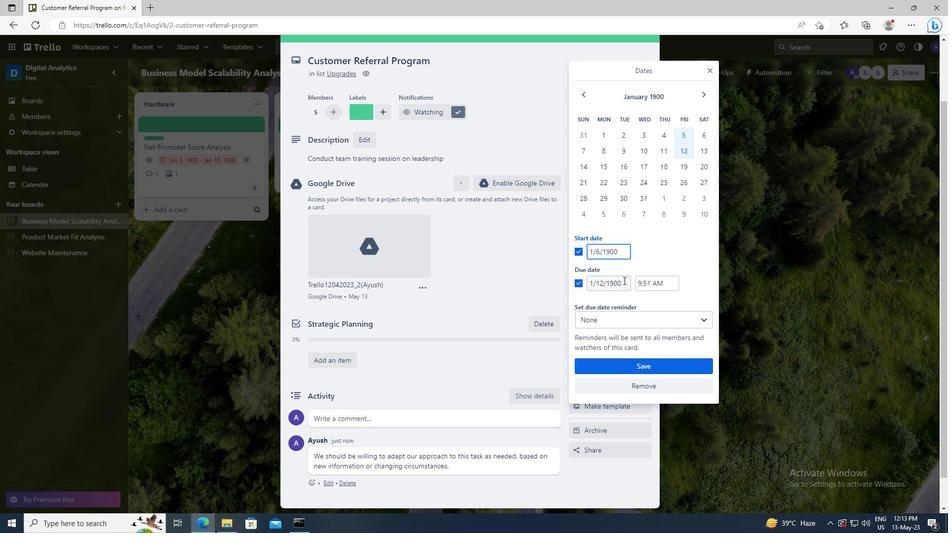 
Action: Key pressed <Key.left><Key.left><Key.left><Key.left><Key.left><Key.backspace><Key.backspace>13
Screenshot: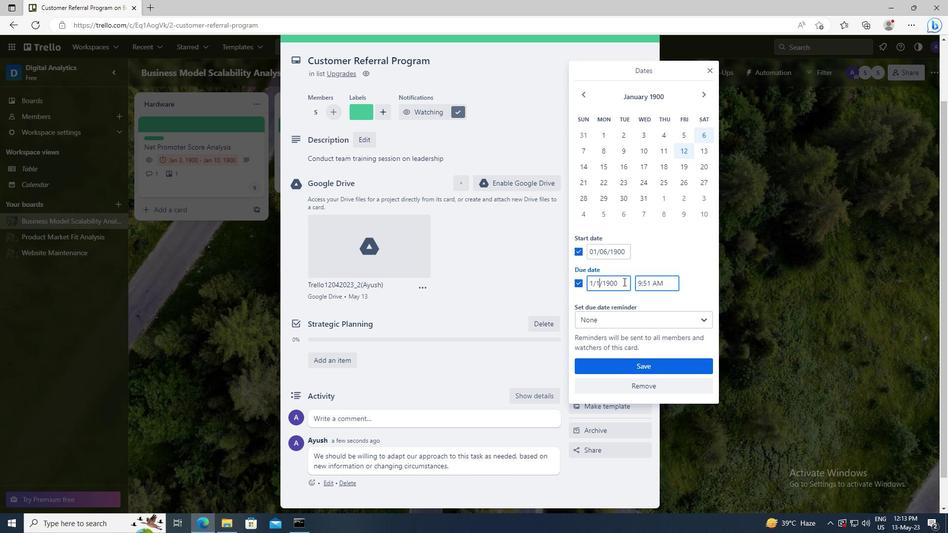 
Action: Mouse moved to (623, 366)
Screenshot: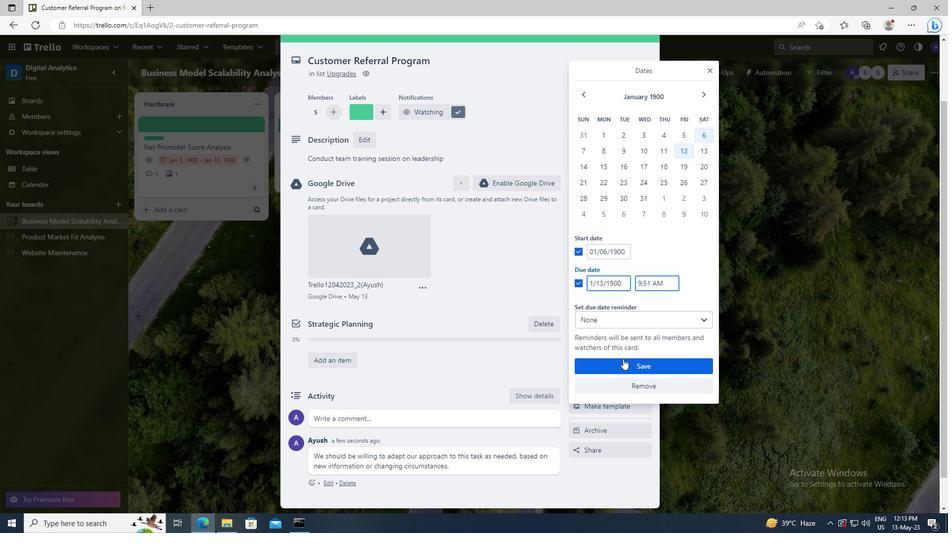 
Action: Mouse pressed left at (623, 366)
Screenshot: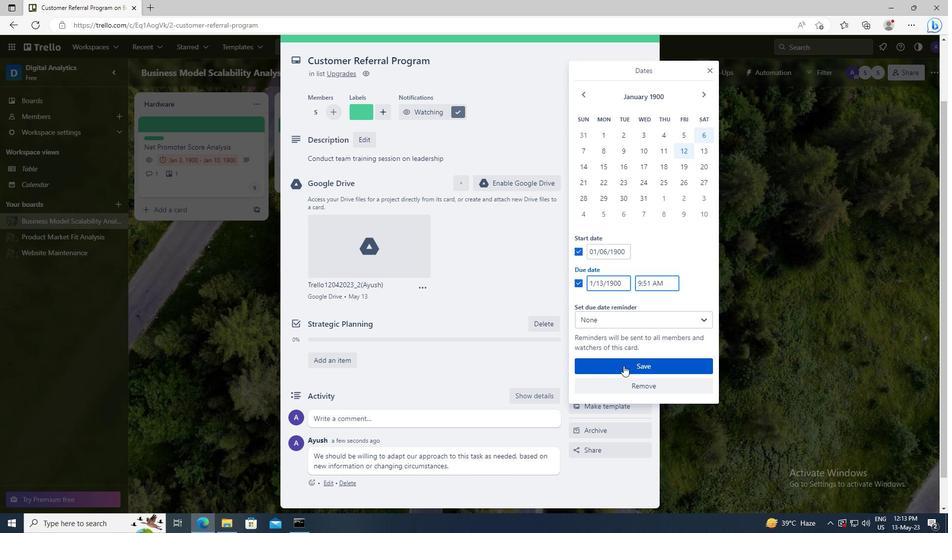 
